 Task: Create a rule in Outlook to forward automatic replies to a specific group.
Action: Mouse moved to (43, 26)
Screenshot: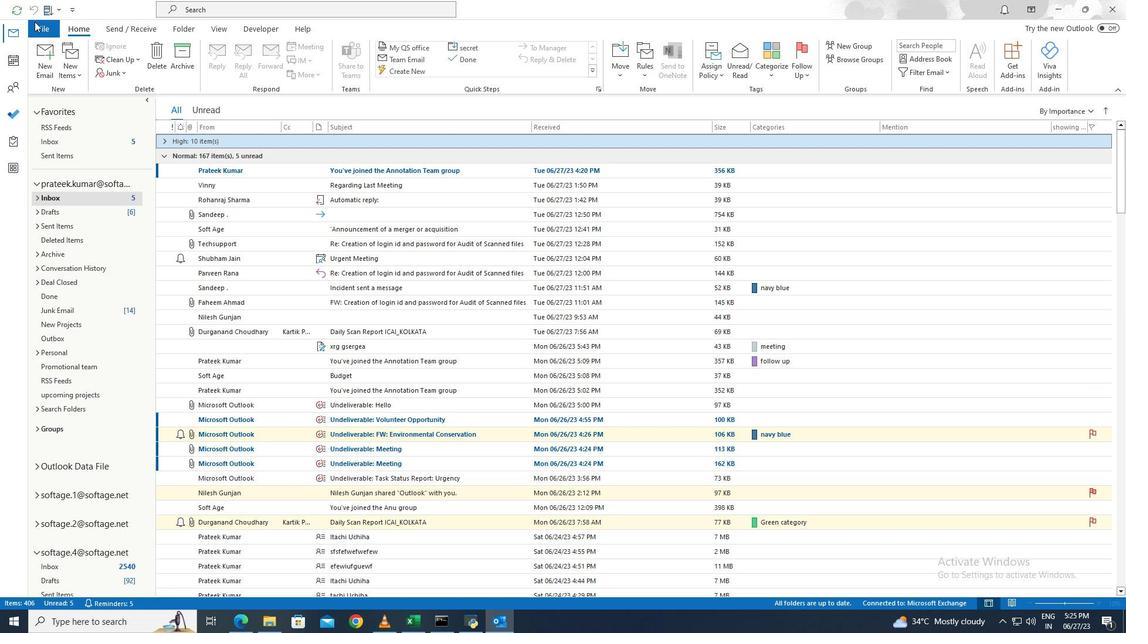 
Action: Mouse pressed left at (43, 26)
Screenshot: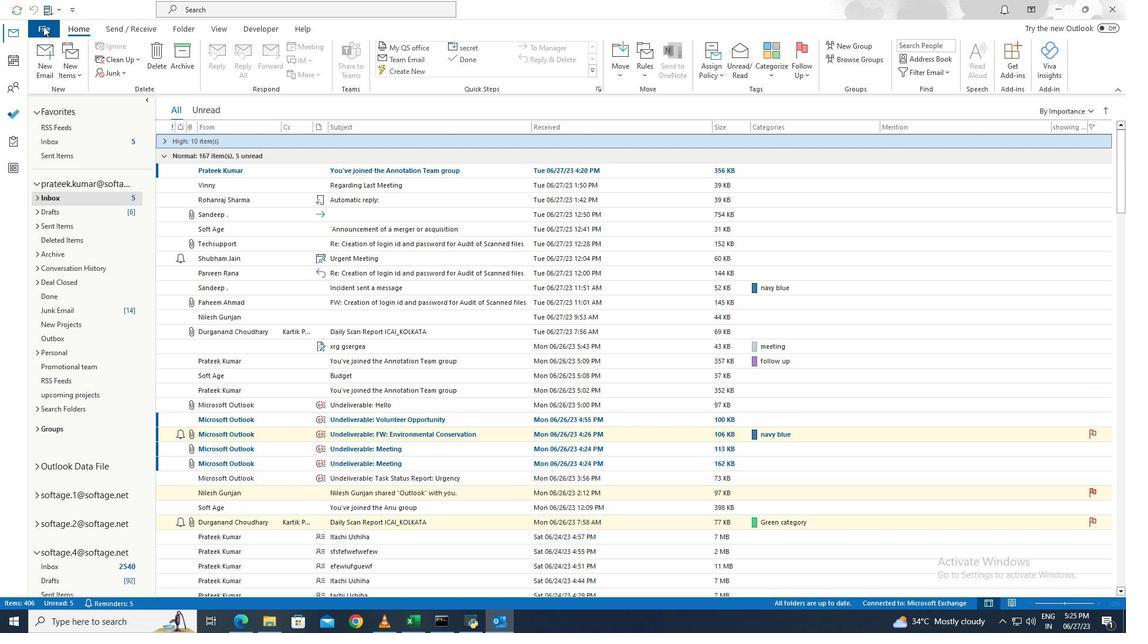 
Action: Mouse moved to (124, 359)
Screenshot: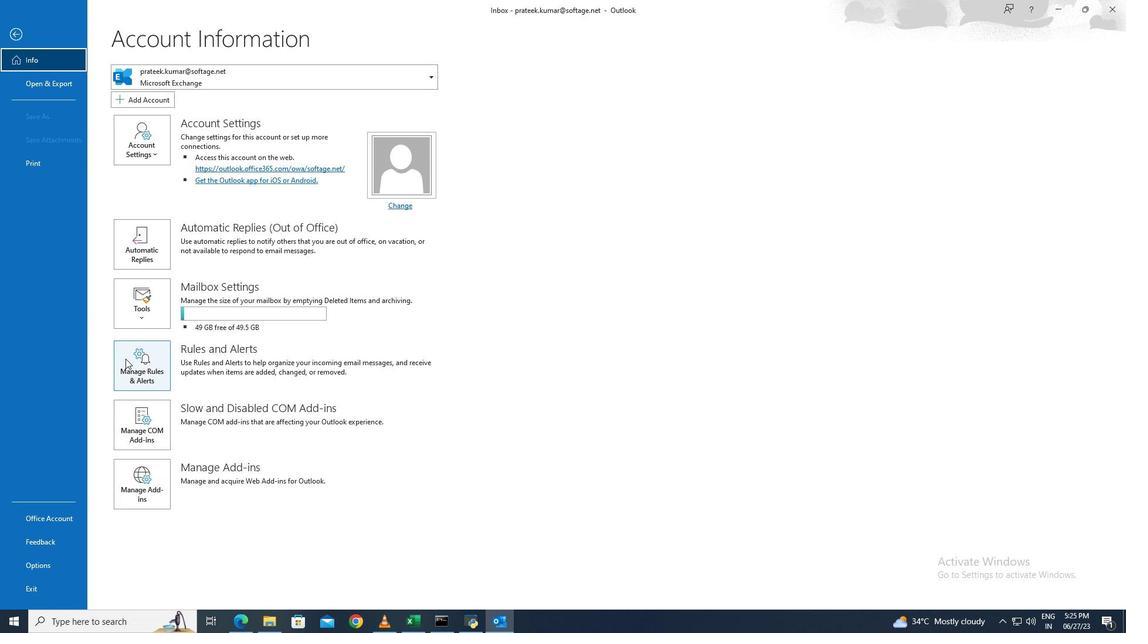
Action: Mouse pressed left at (124, 359)
Screenshot: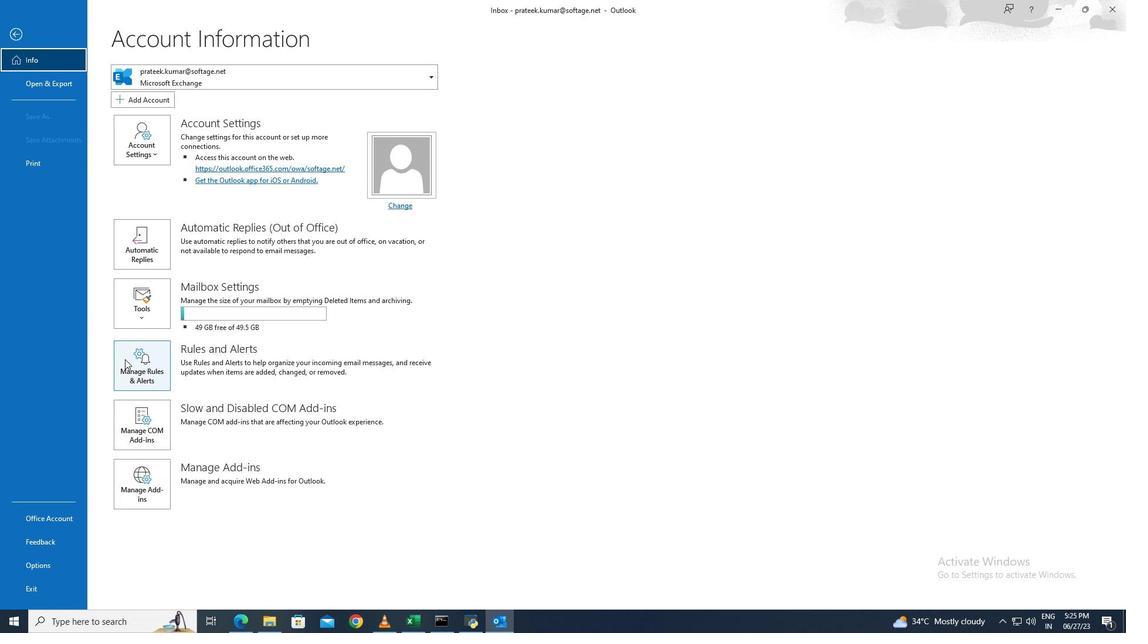 
Action: Mouse moved to (141, 363)
Screenshot: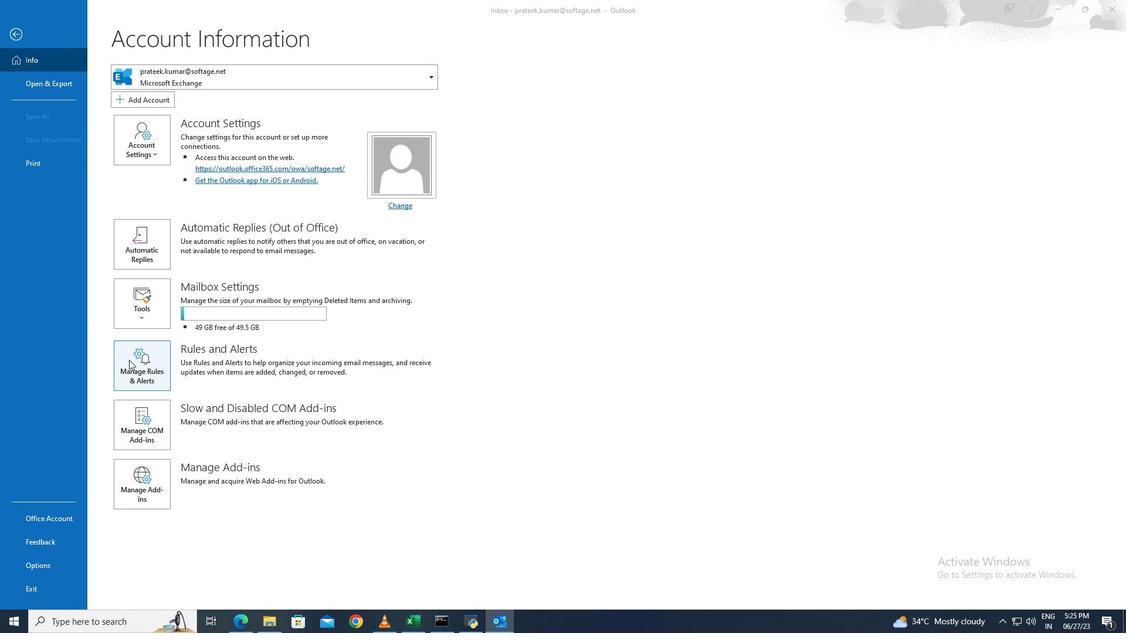 
Action: Mouse pressed left at (141, 363)
Screenshot: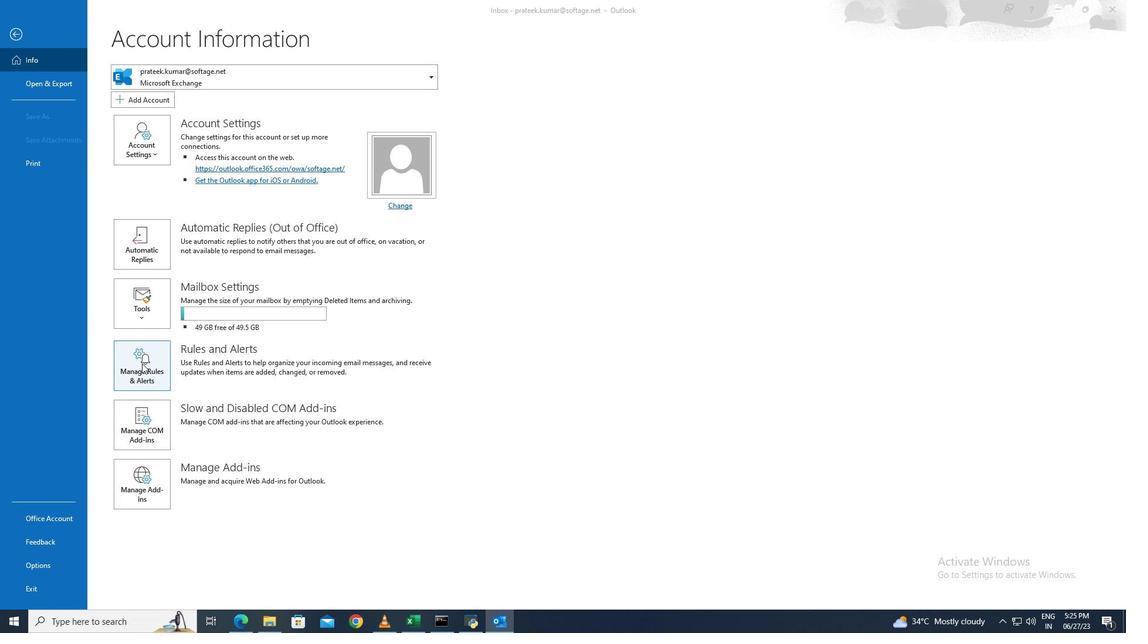 
Action: Mouse moved to (417, 225)
Screenshot: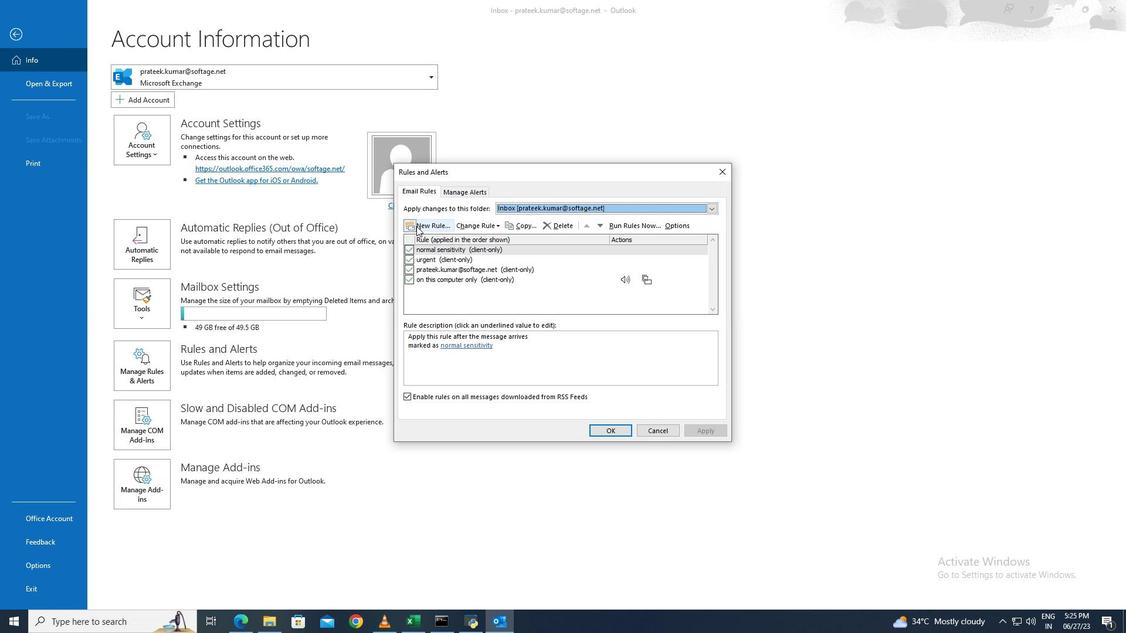 
Action: Mouse pressed left at (417, 225)
Screenshot: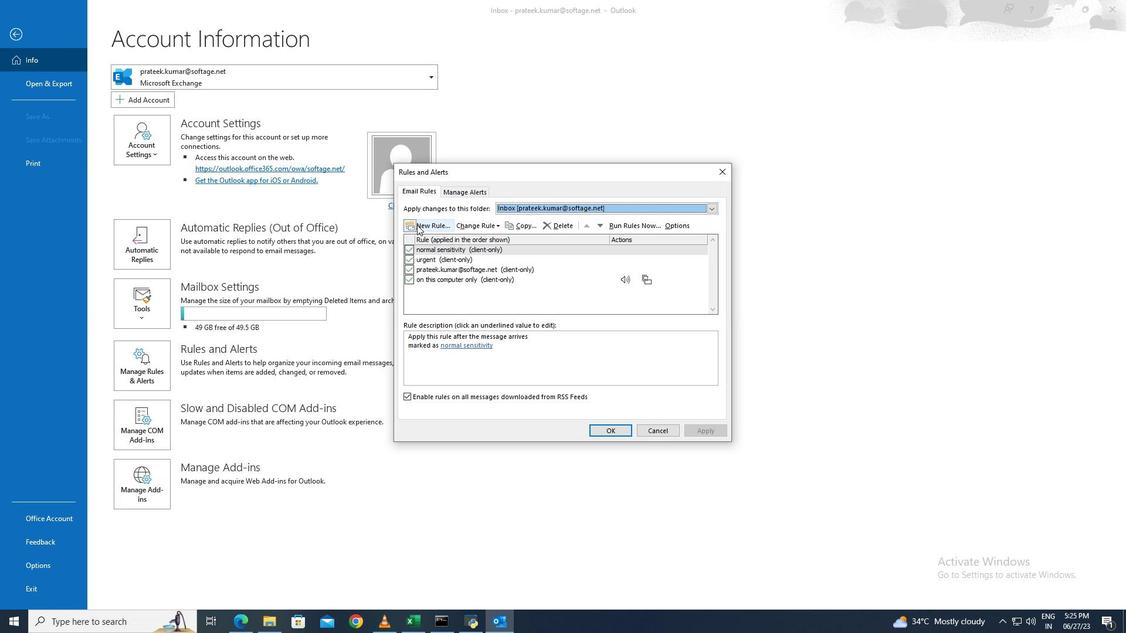 
Action: Mouse moved to (498, 281)
Screenshot: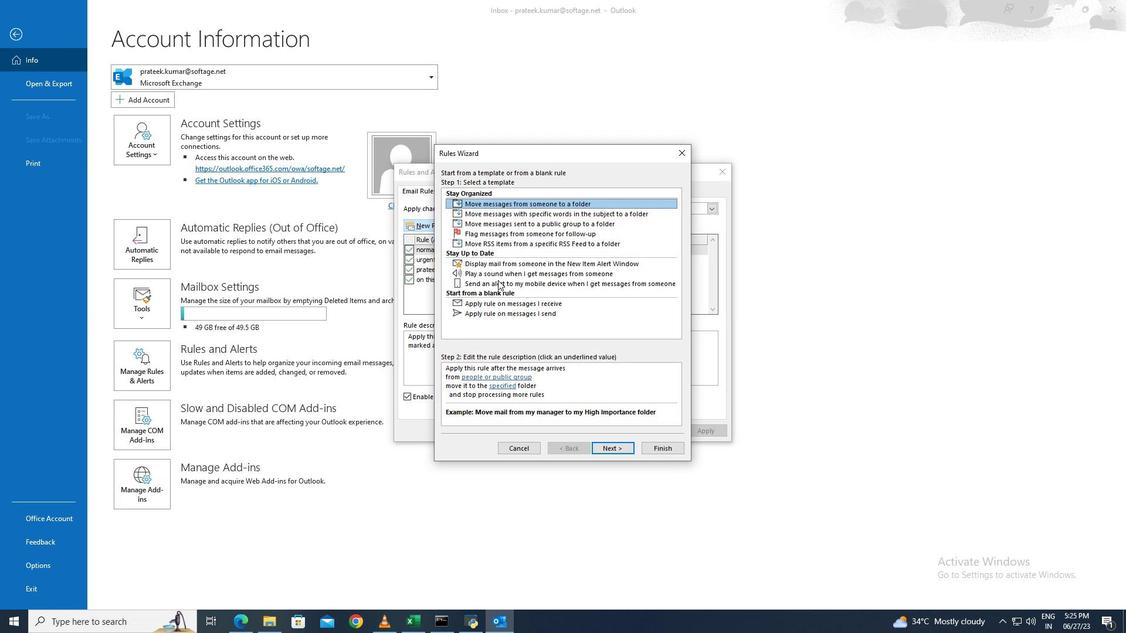 
Action: Mouse pressed left at (498, 281)
Screenshot: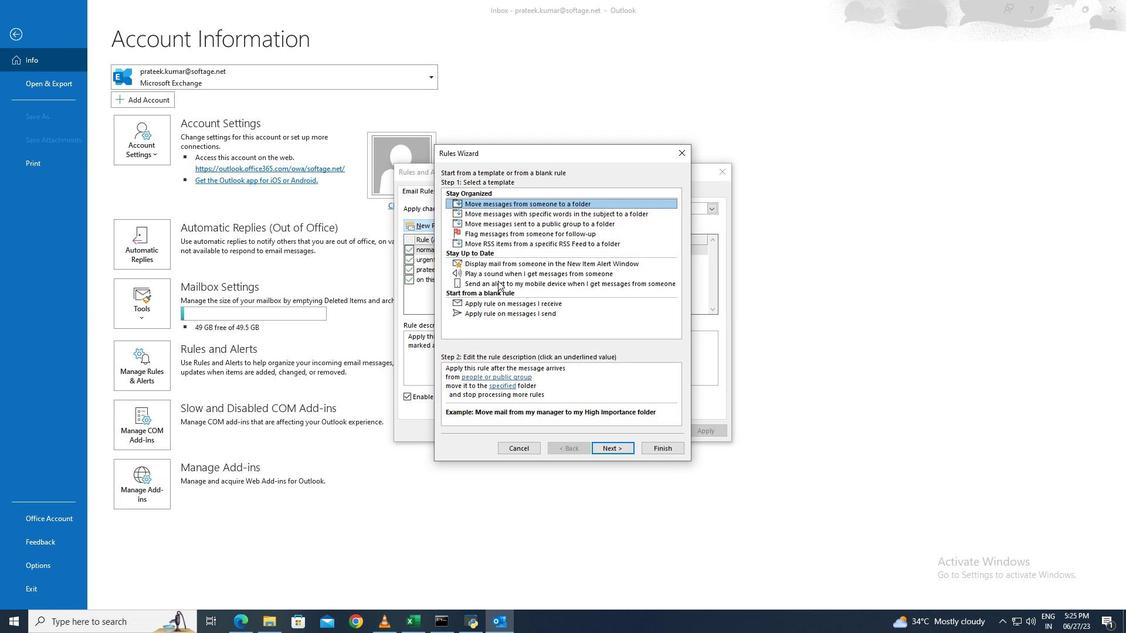 
Action: Mouse moved to (611, 449)
Screenshot: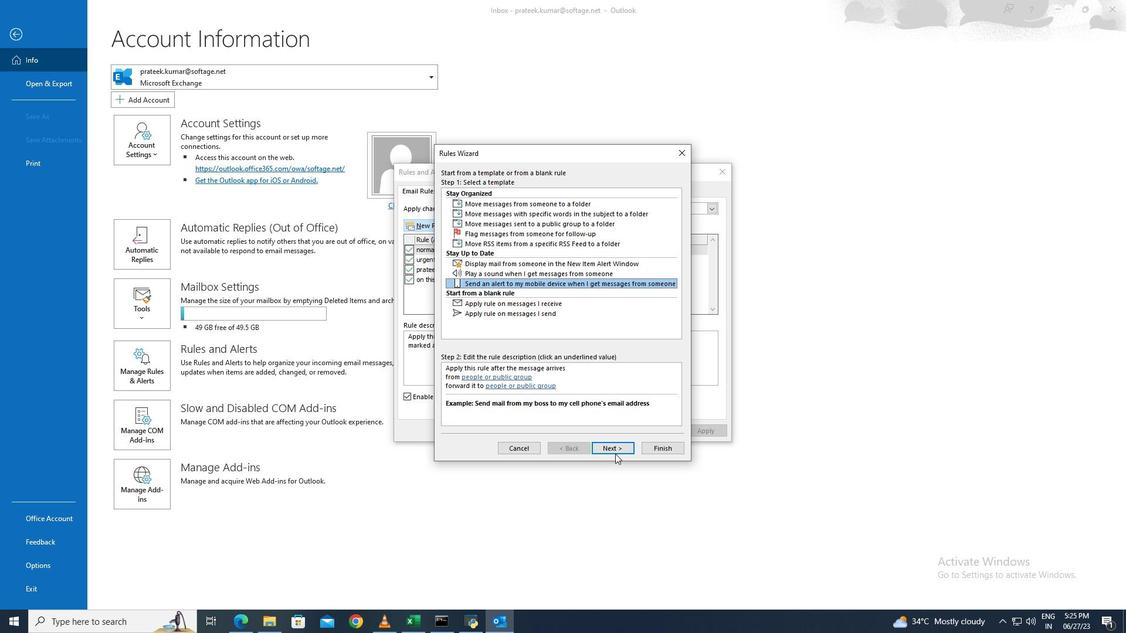 
Action: Mouse pressed left at (611, 449)
Screenshot: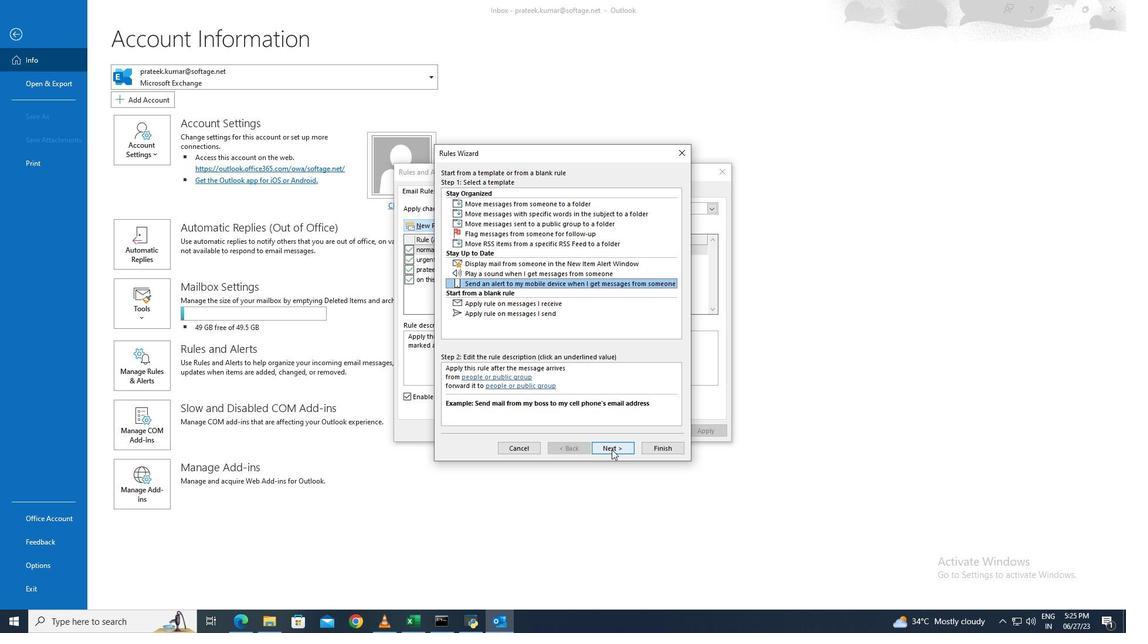 
Action: Mouse moved to (525, 288)
Screenshot: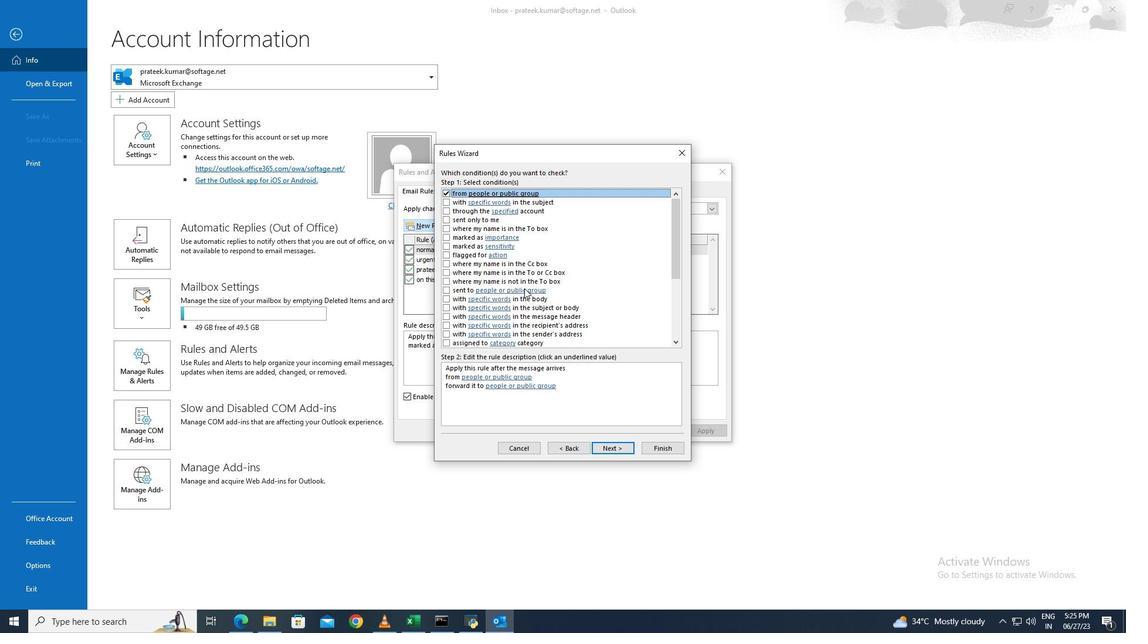 
Action: Mouse scrolled (525, 287) with delta (0, 0)
Screenshot: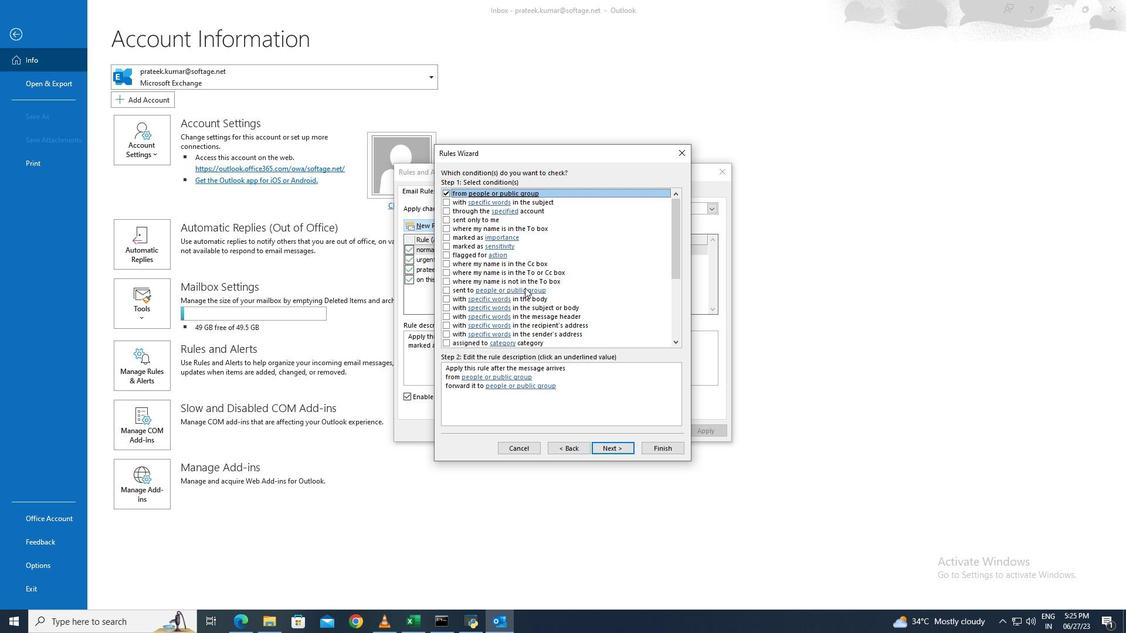 
Action: Mouse moved to (511, 256)
Screenshot: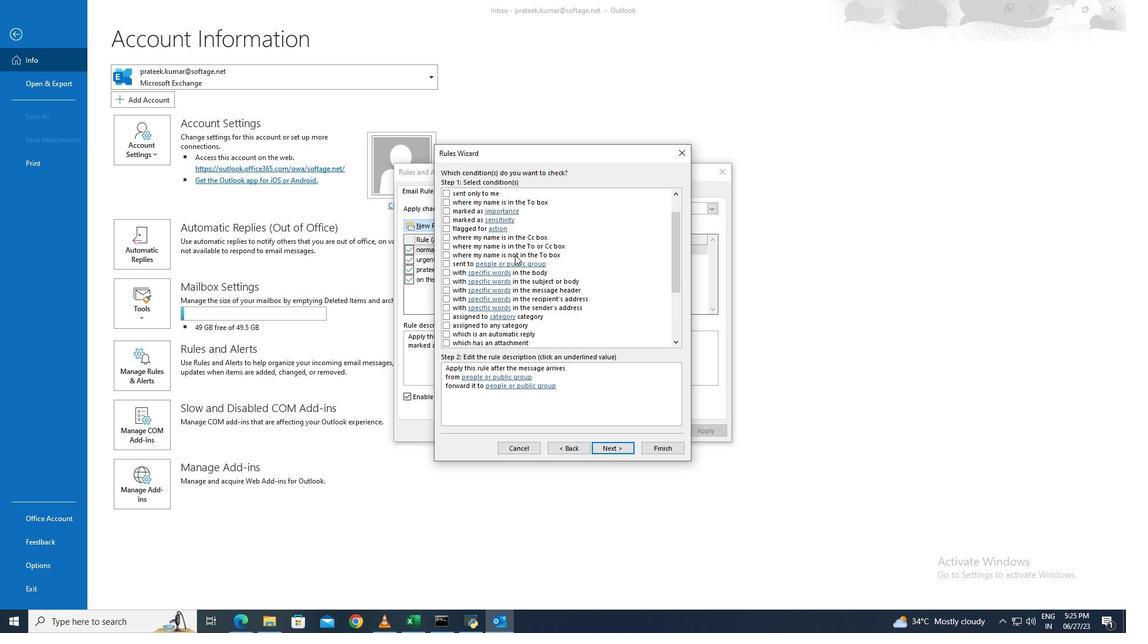 
Action: Mouse scrolled (511, 256) with delta (0, 0)
Screenshot: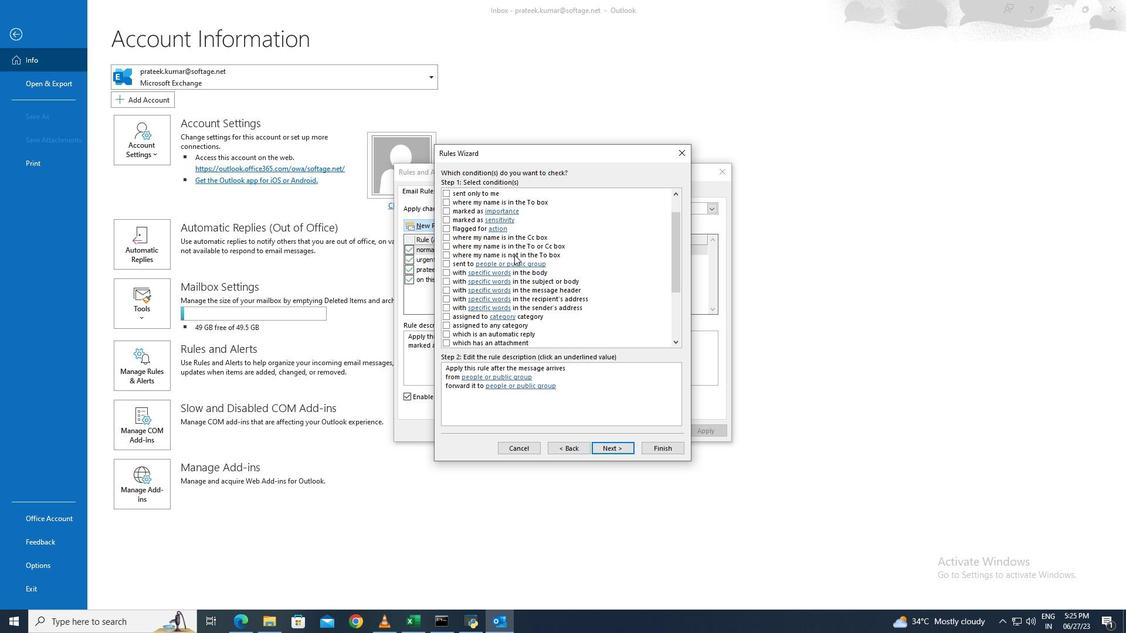 
Action: Mouse scrolled (511, 256) with delta (0, 0)
Screenshot: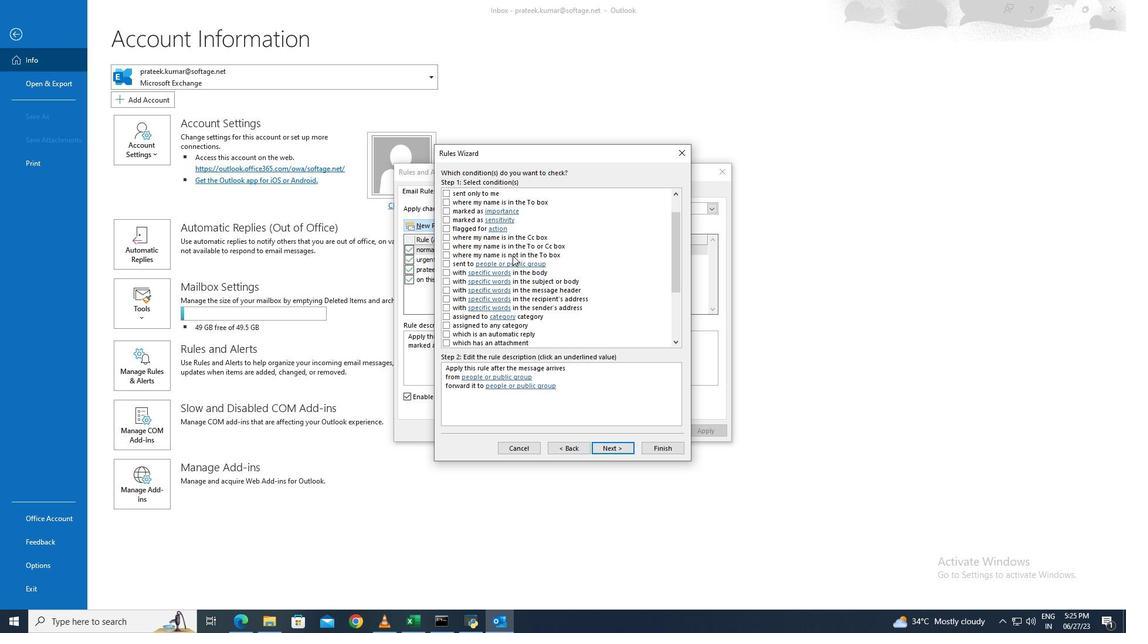 
Action: Mouse scrolled (511, 256) with delta (0, 0)
Screenshot: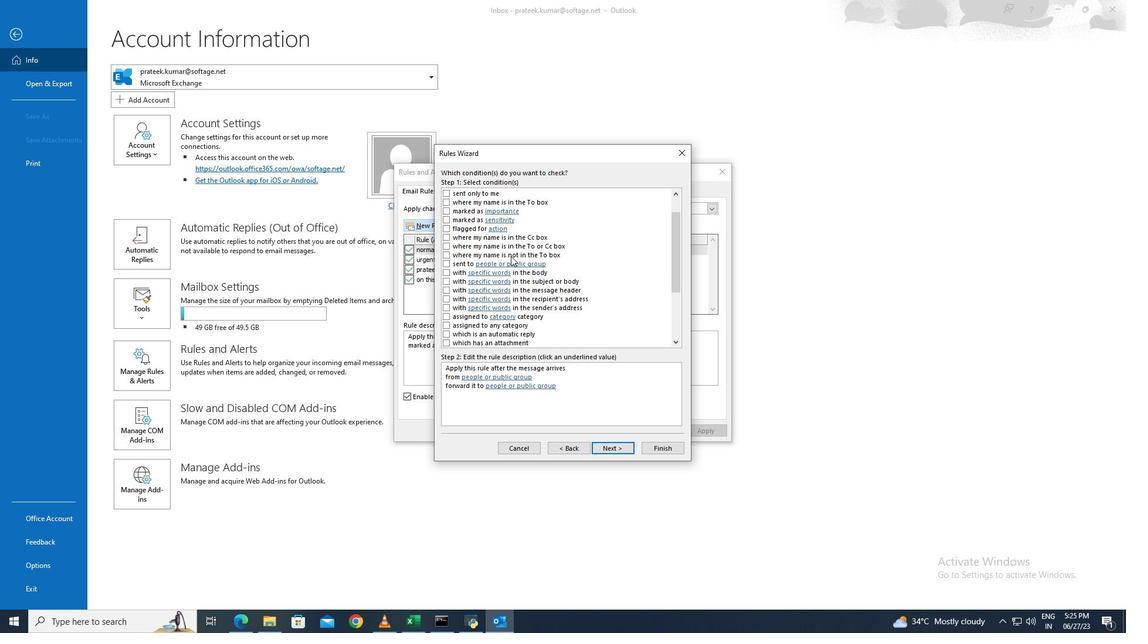 
Action: Mouse moved to (445, 190)
Screenshot: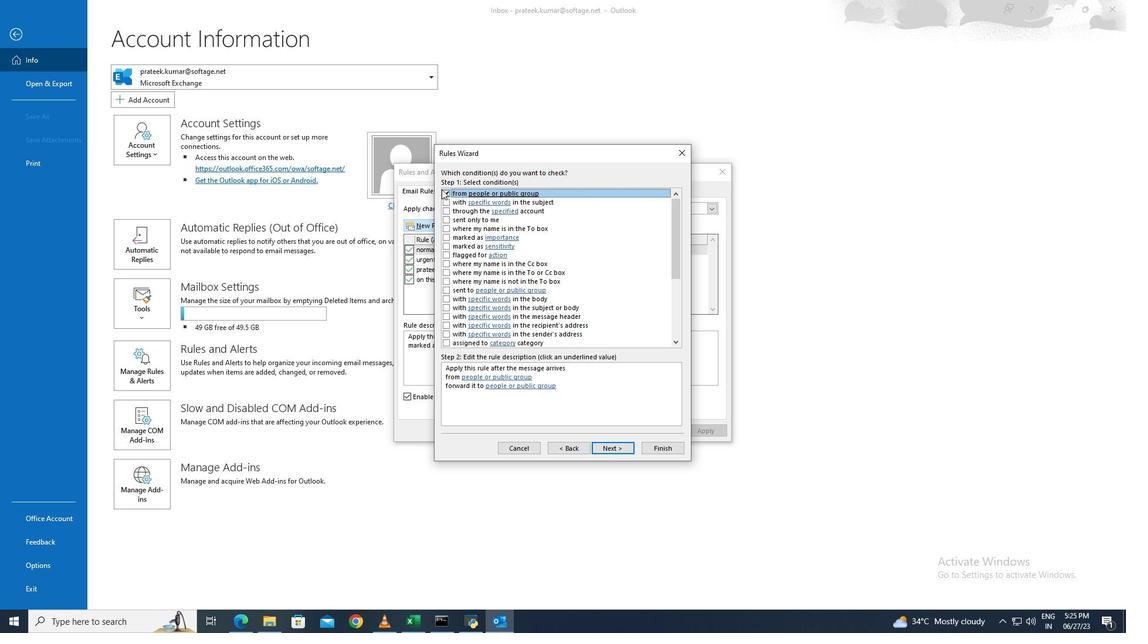 
Action: Mouse pressed left at (445, 190)
Screenshot: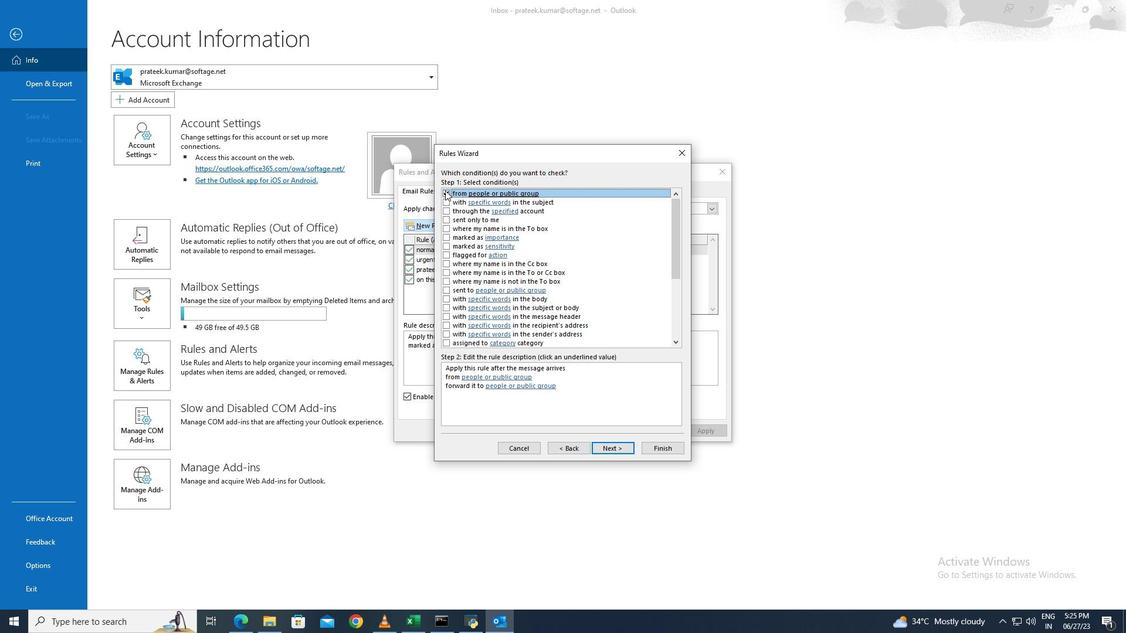 
Action: Mouse moved to (462, 284)
Screenshot: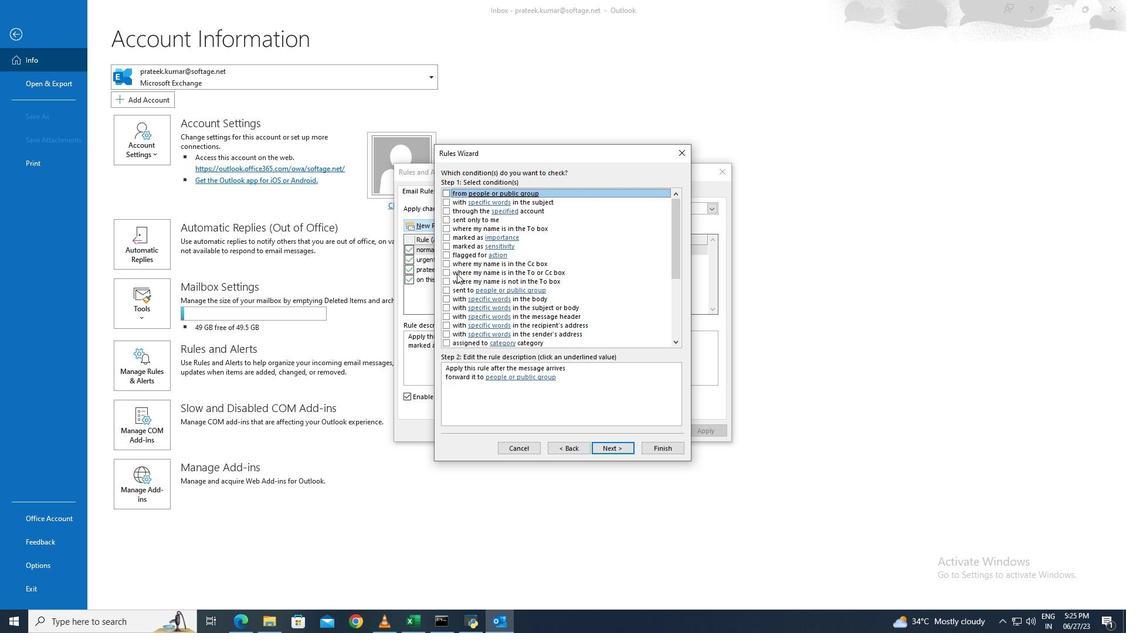 
Action: Mouse scrolled (462, 283) with delta (0, 0)
Screenshot: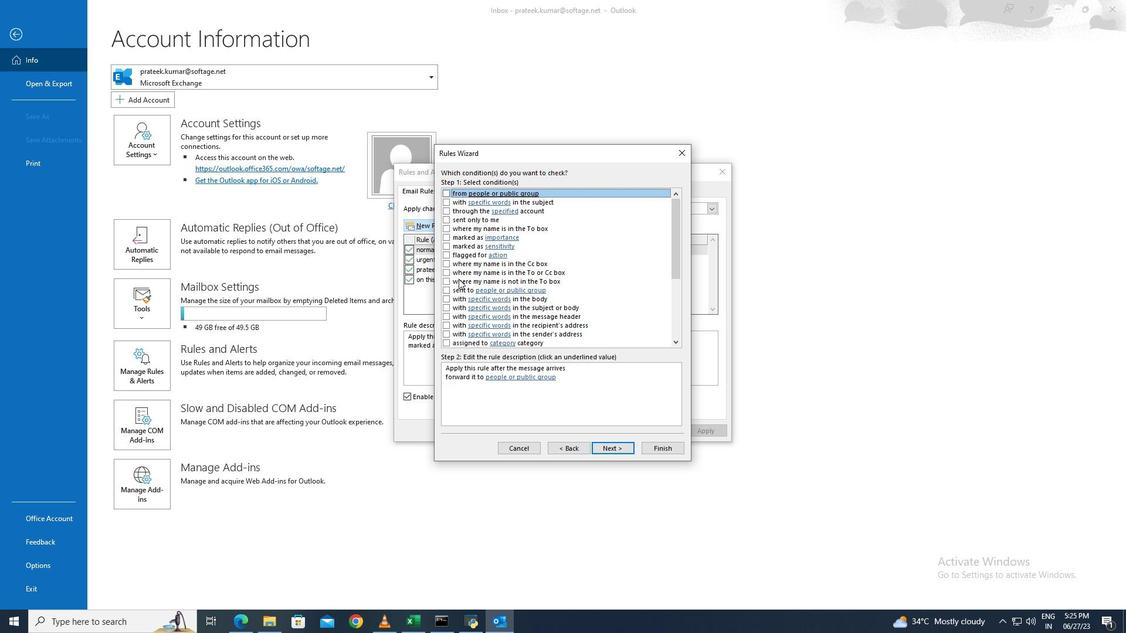 
Action: Mouse scrolled (462, 283) with delta (0, 0)
Screenshot: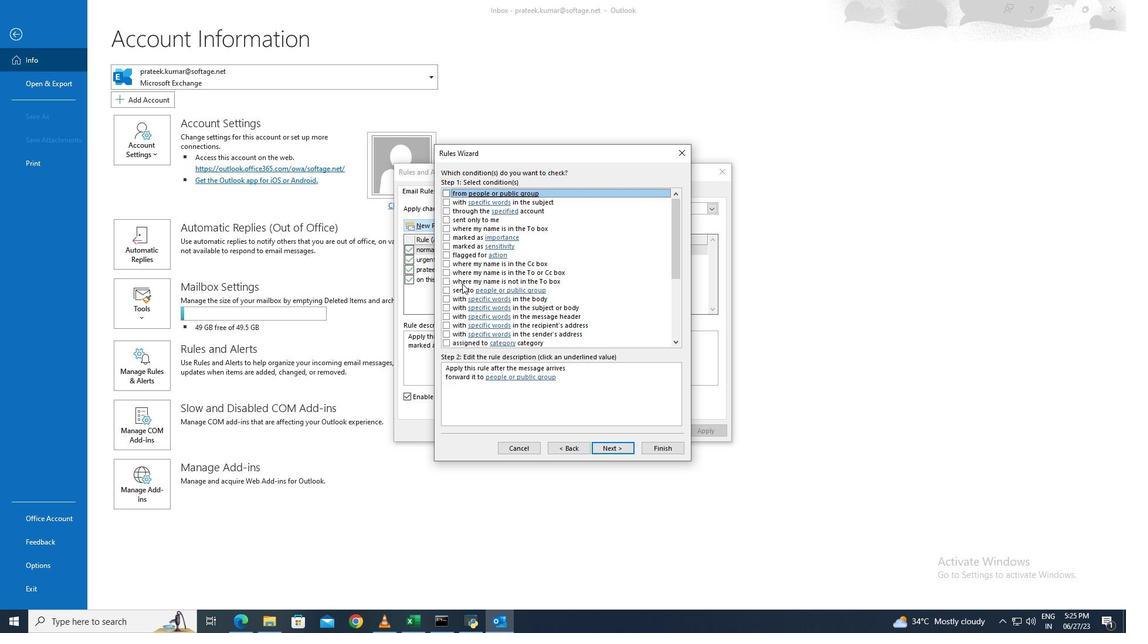 
Action: Mouse moved to (467, 300)
Screenshot: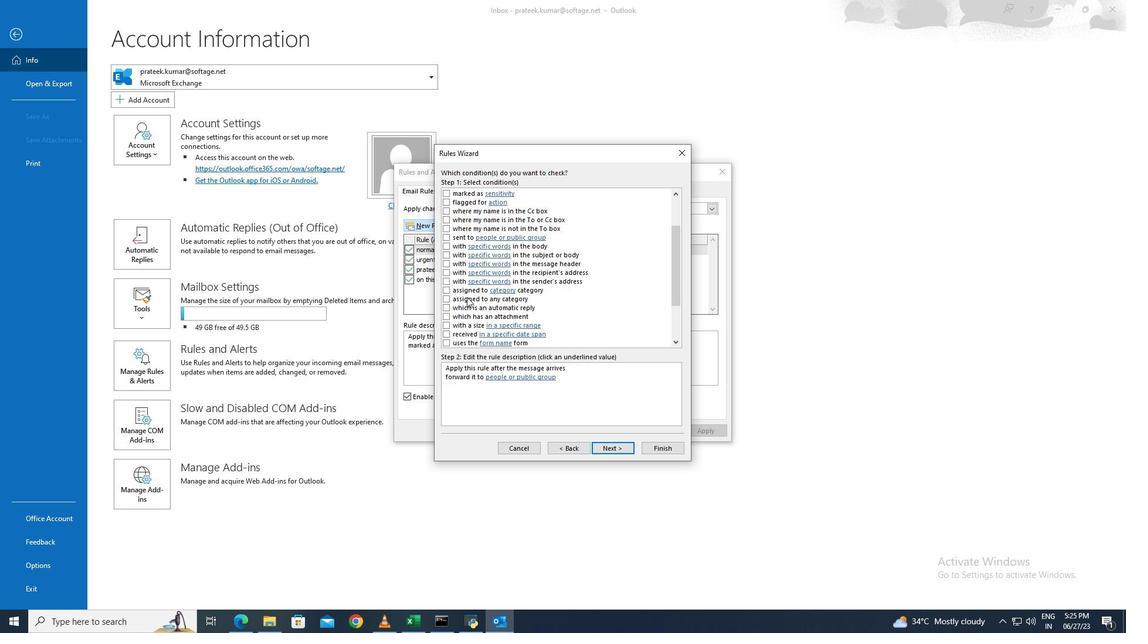
Action: Mouse scrolled (467, 300) with delta (0, 0)
Screenshot: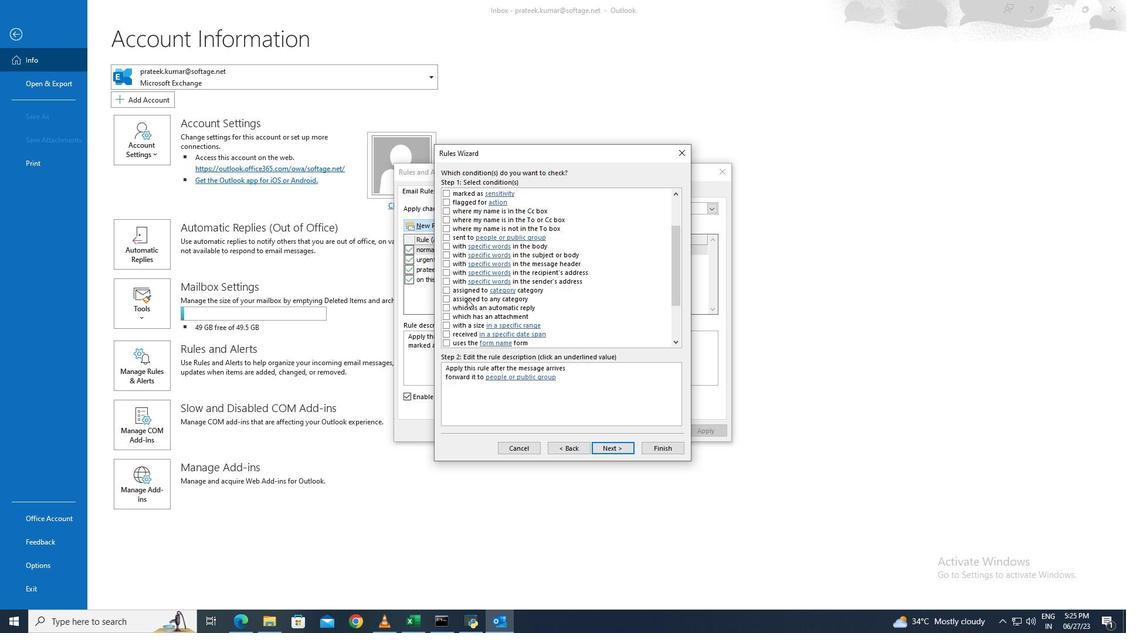 
Action: Mouse moved to (472, 300)
Screenshot: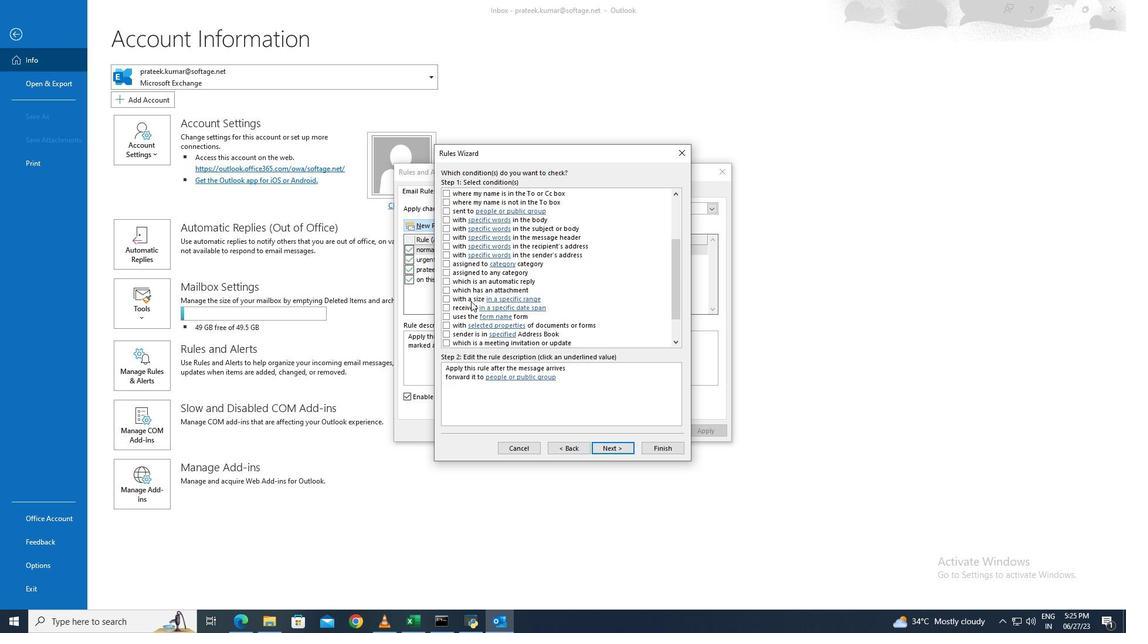 
Action: Mouse scrolled (472, 300) with delta (0, 0)
Screenshot: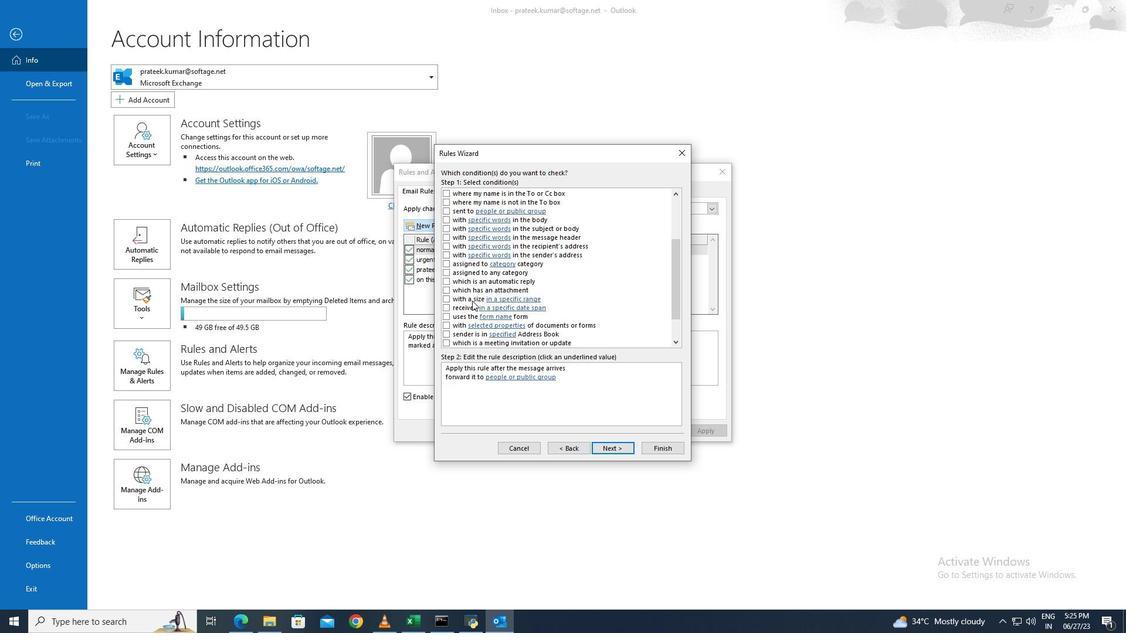 
Action: Mouse moved to (475, 300)
Screenshot: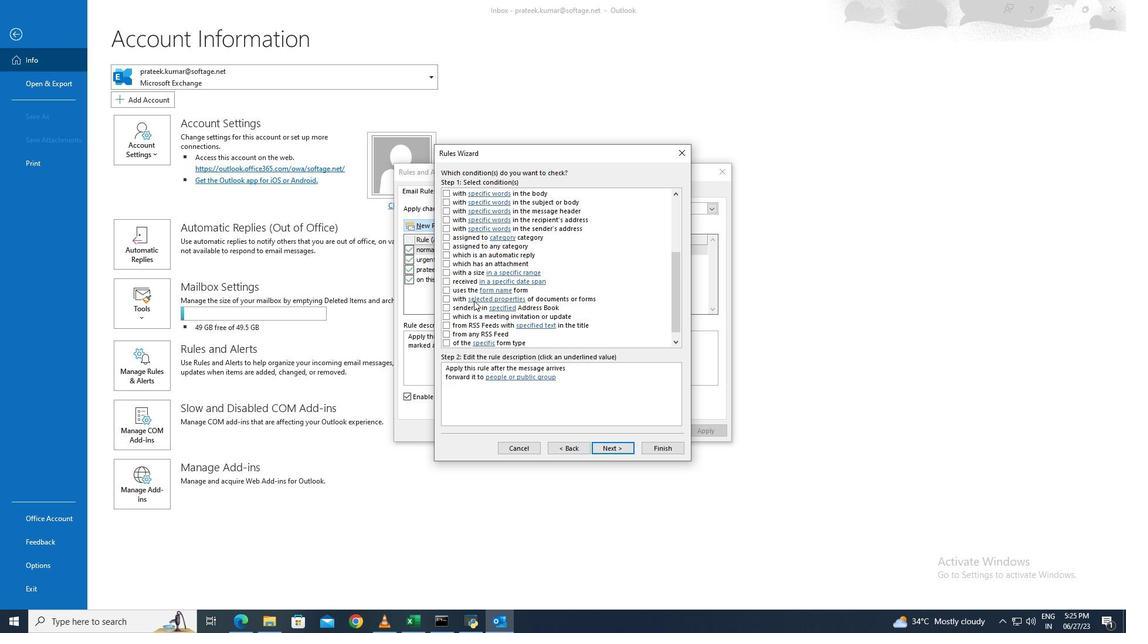 
Action: Mouse scrolled (475, 299) with delta (0, 0)
Screenshot: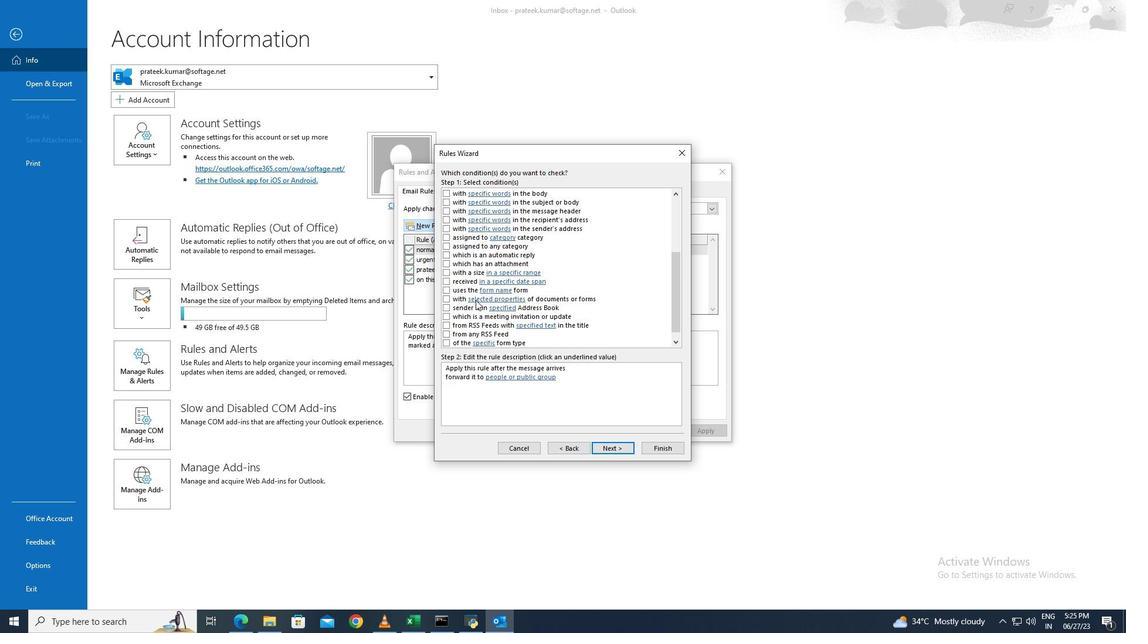 
Action: Mouse moved to (476, 299)
Screenshot: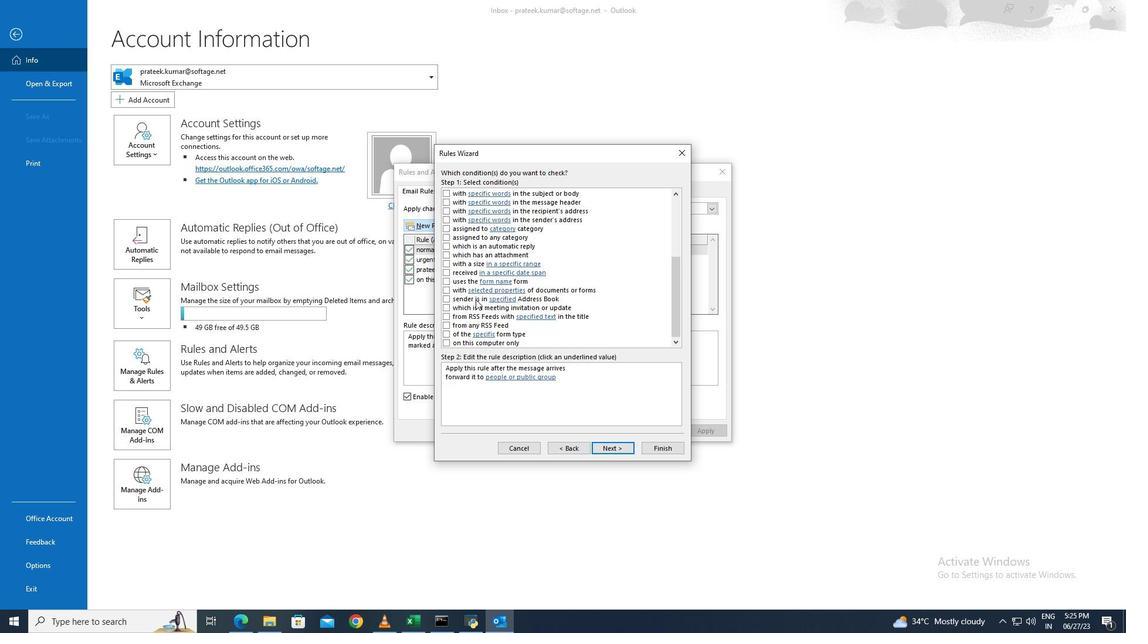 
Action: Mouse scrolled (476, 299) with delta (0, 0)
Screenshot: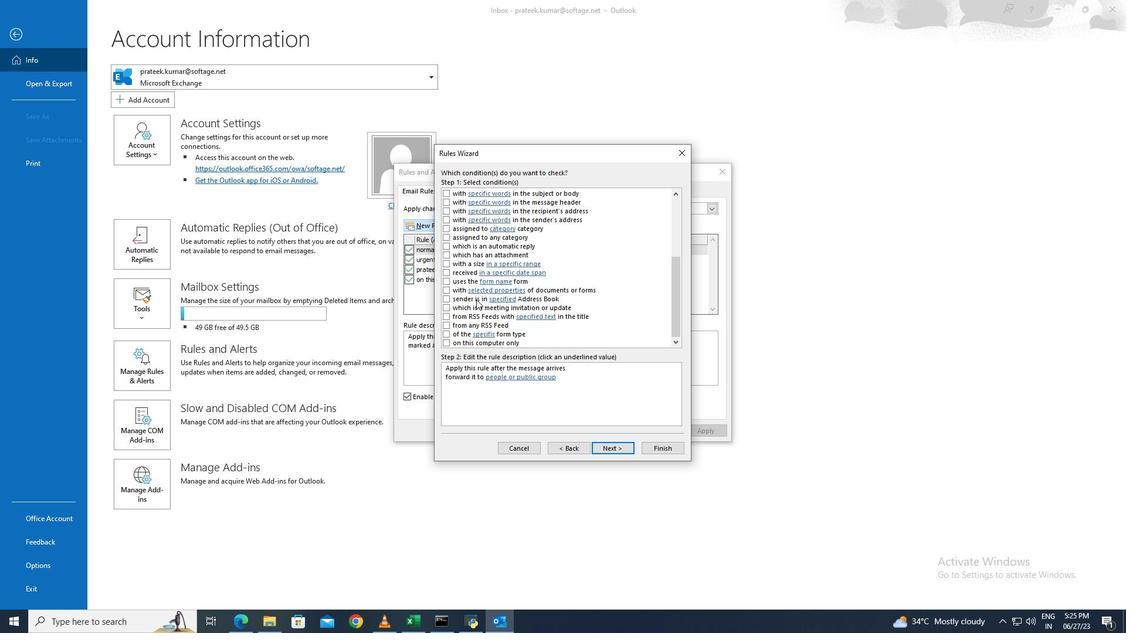 
Action: Mouse moved to (446, 245)
Screenshot: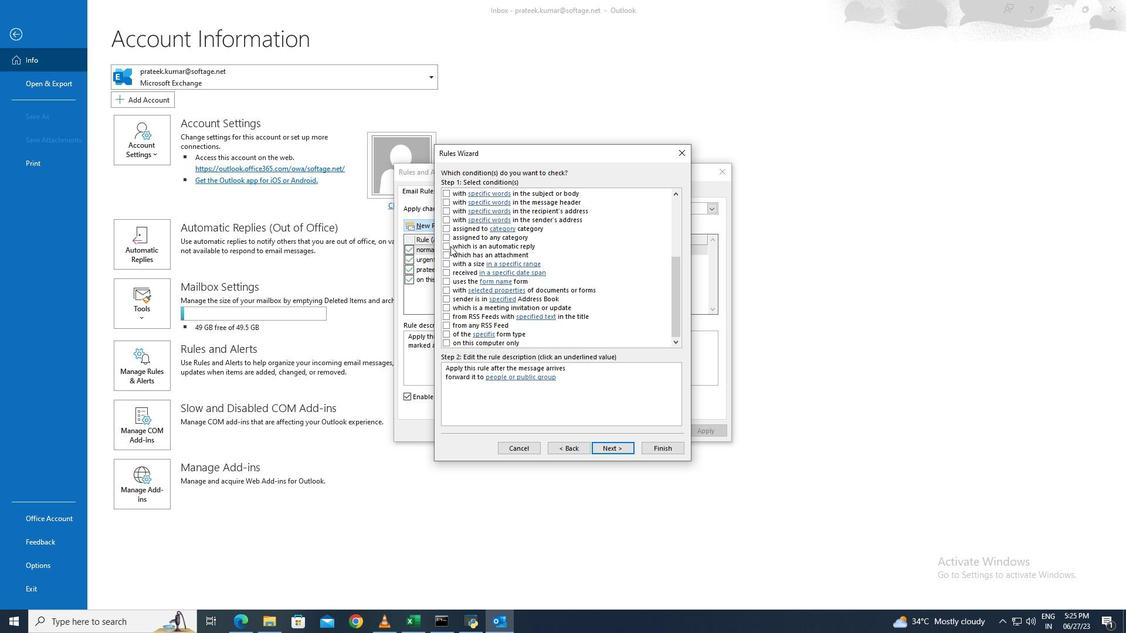 
Action: Mouse pressed left at (446, 245)
Screenshot: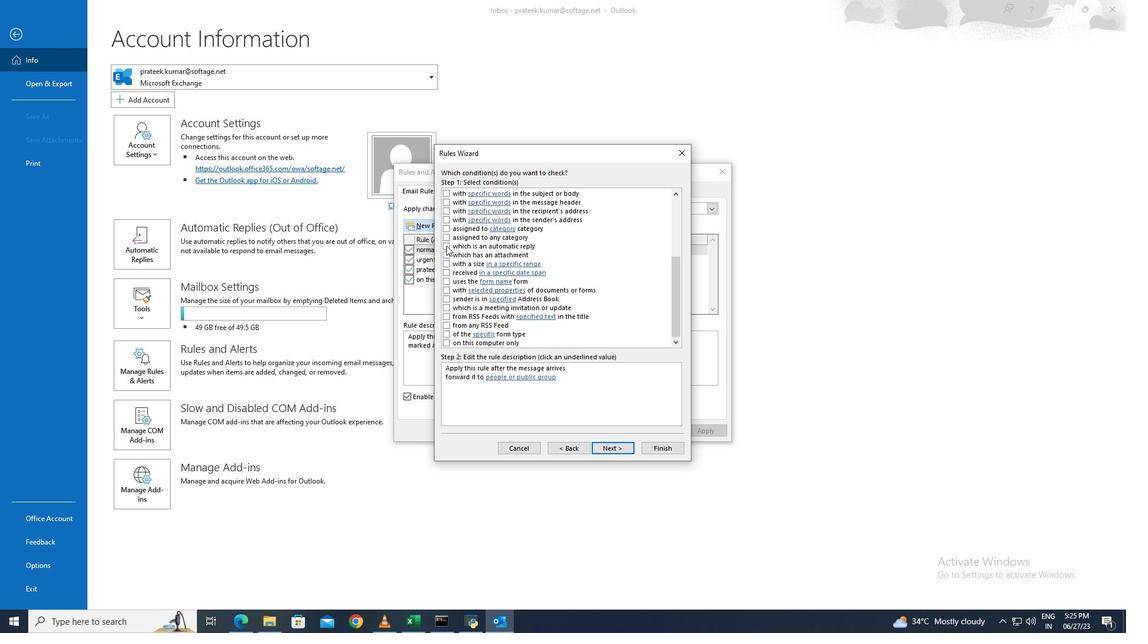 
Action: Mouse moved to (615, 445)
Screenshot: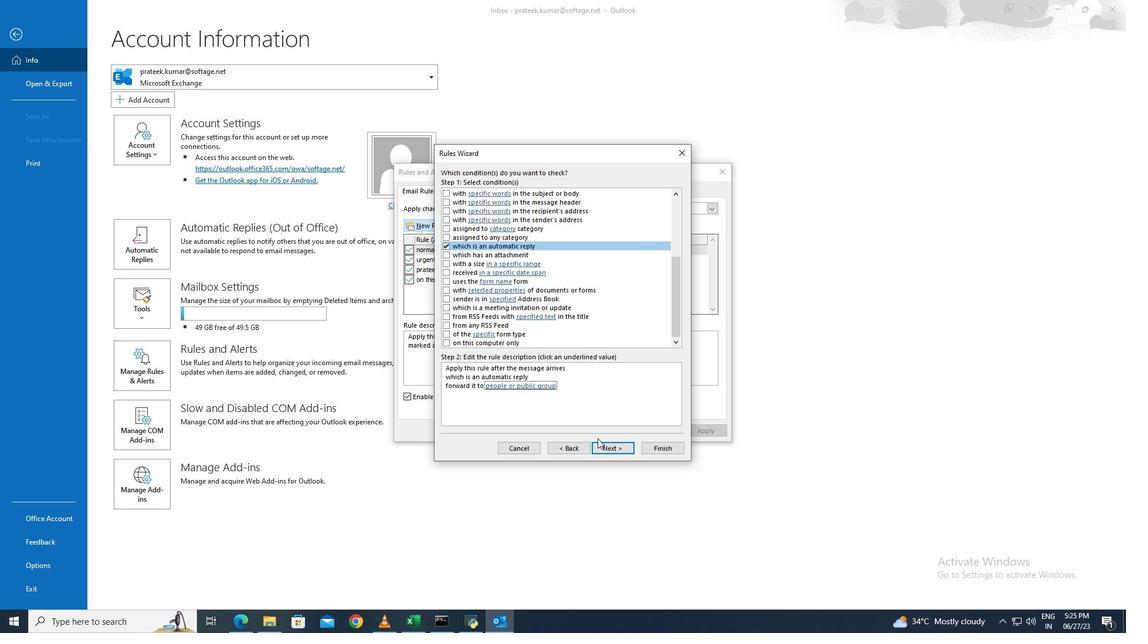 
Action: Mouse pressed left at (615, 445)
Screenshot: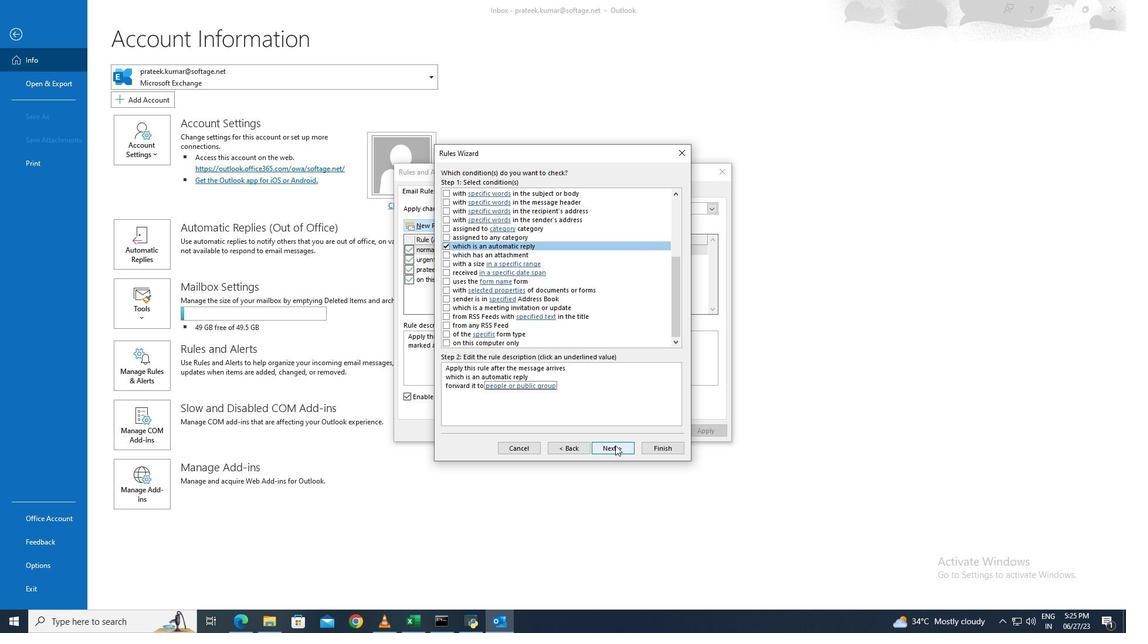 
Action: Mouse moved to (445, 194)
Screenshot: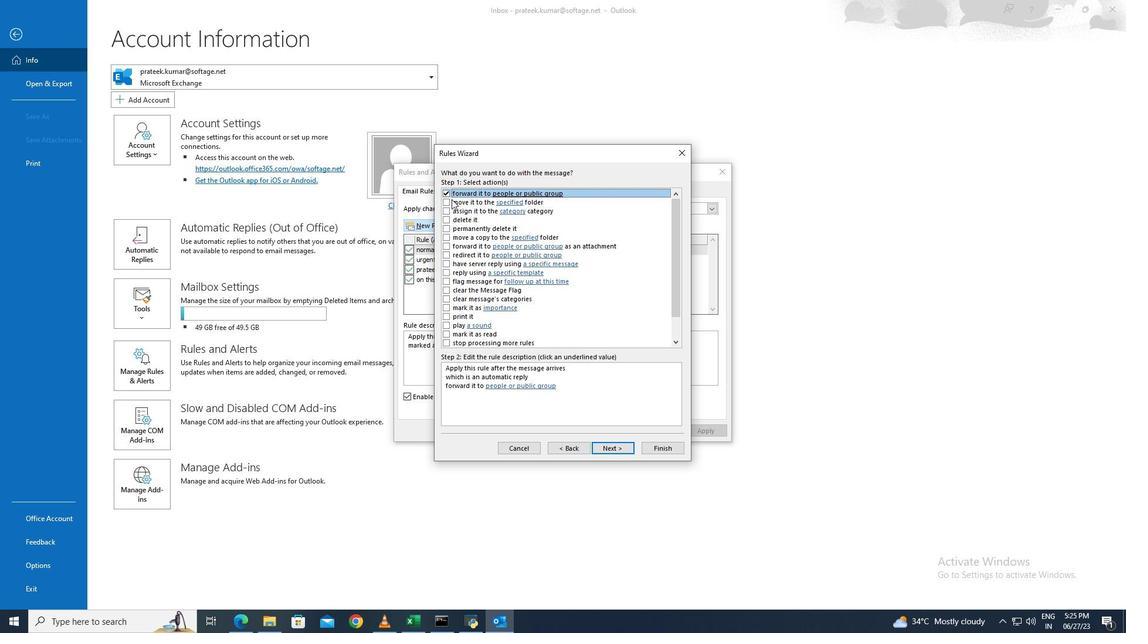 
Action: Mouse pressed left at (445, 194)
Screenshot: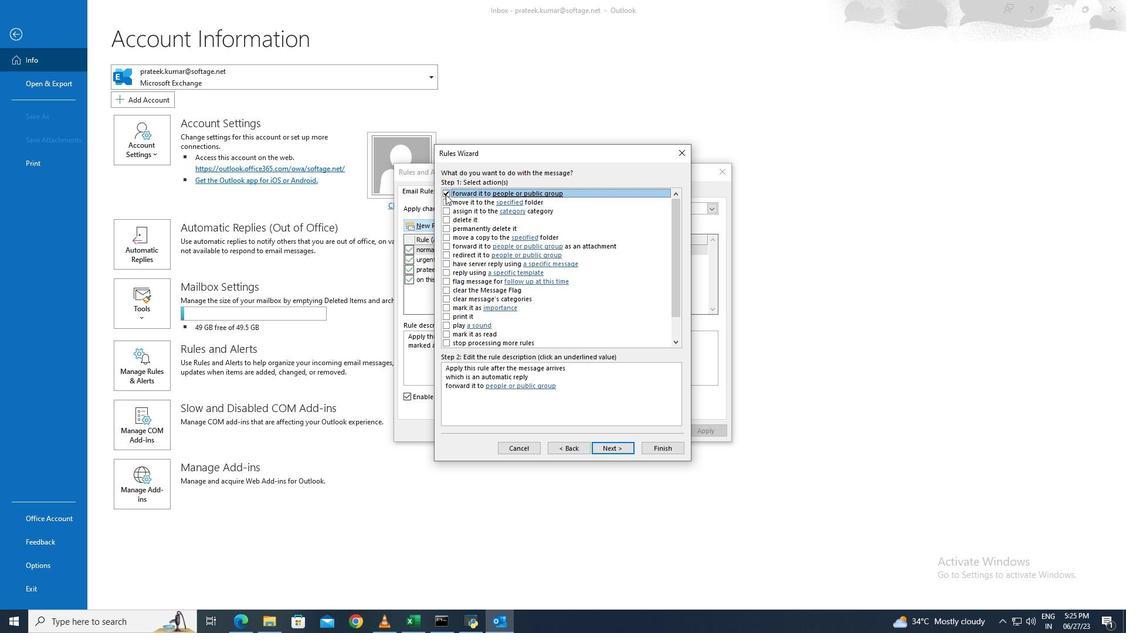
Action: Mouse moved to (611, 449)
Screenshot: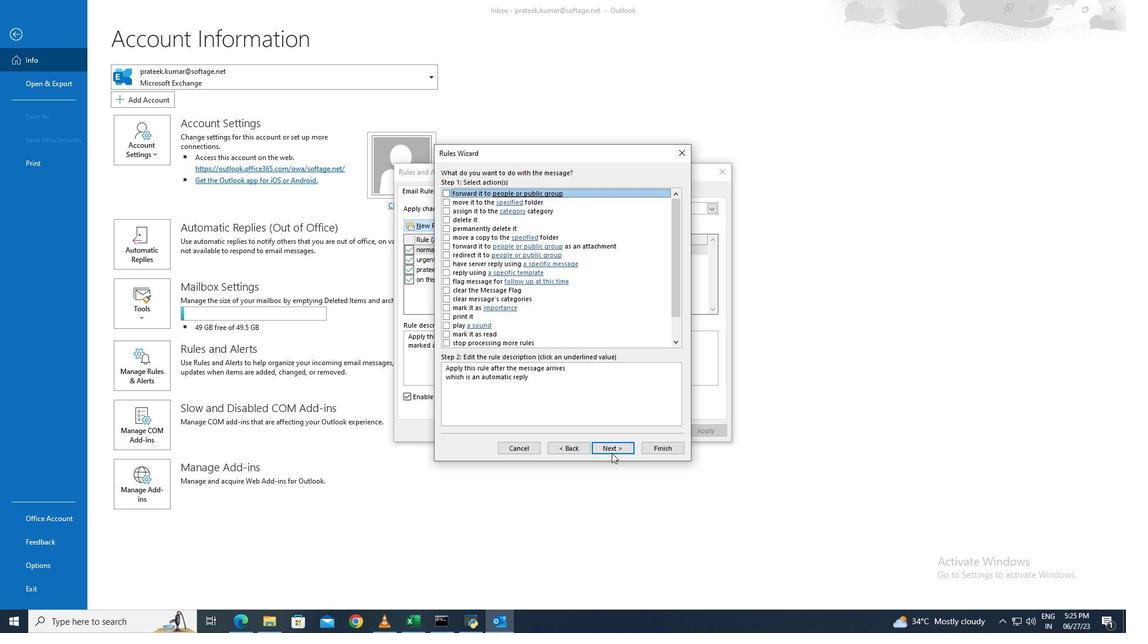 
Action: Mouse pressed left at (611, 449)
Screenshot: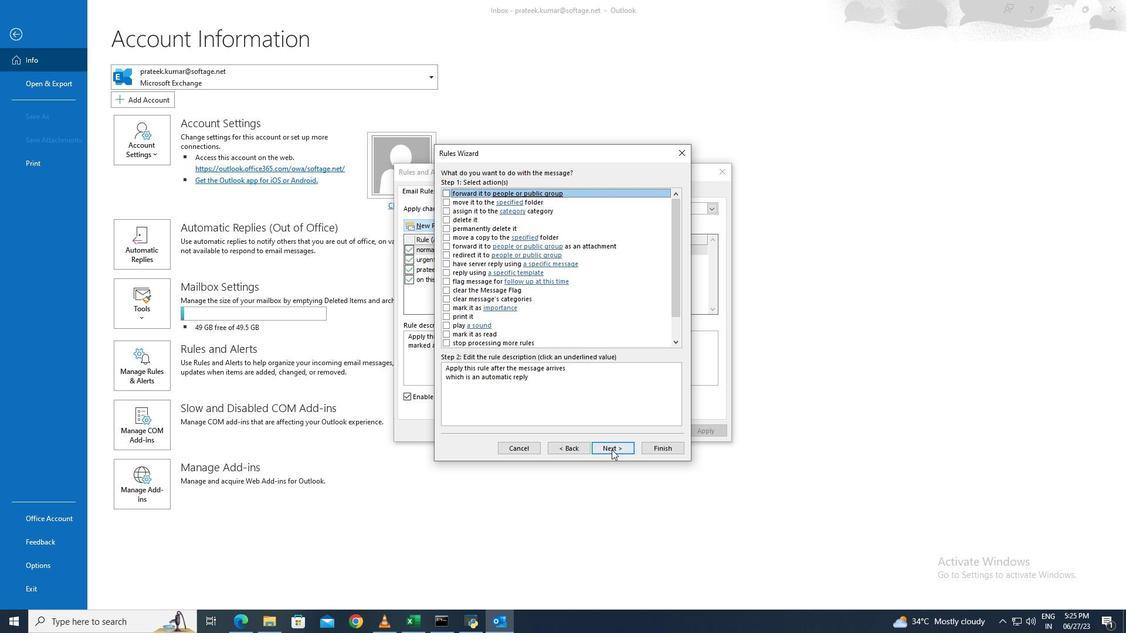 
Action: Mouse moved to (549, 340)
Screenshot: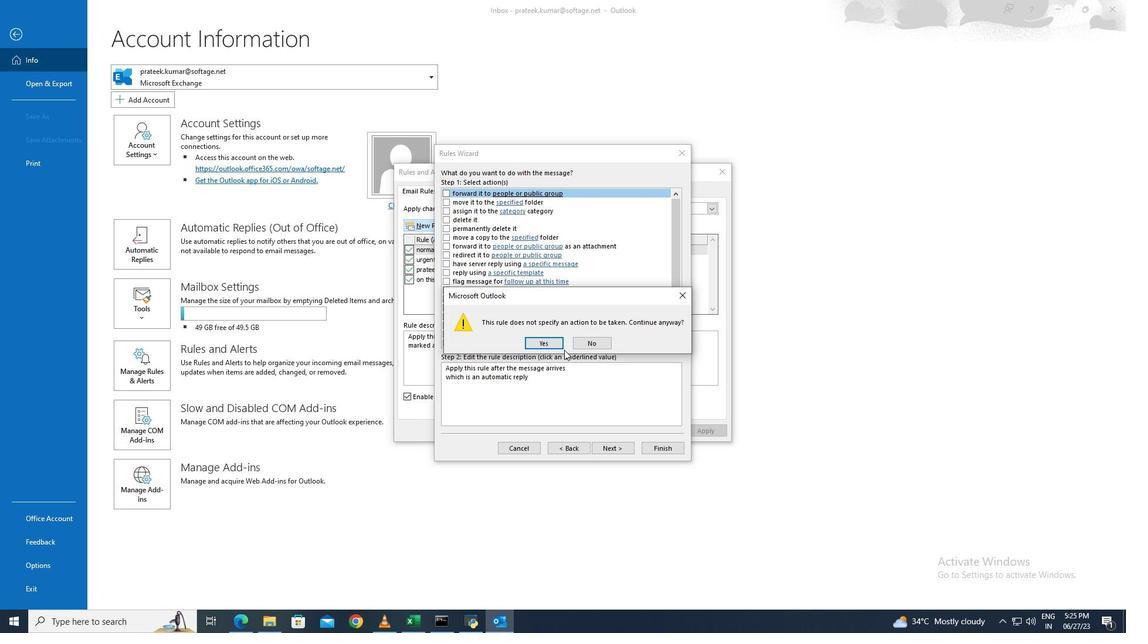
Action: Mouse pressed left at (549, 340)
Screenshot: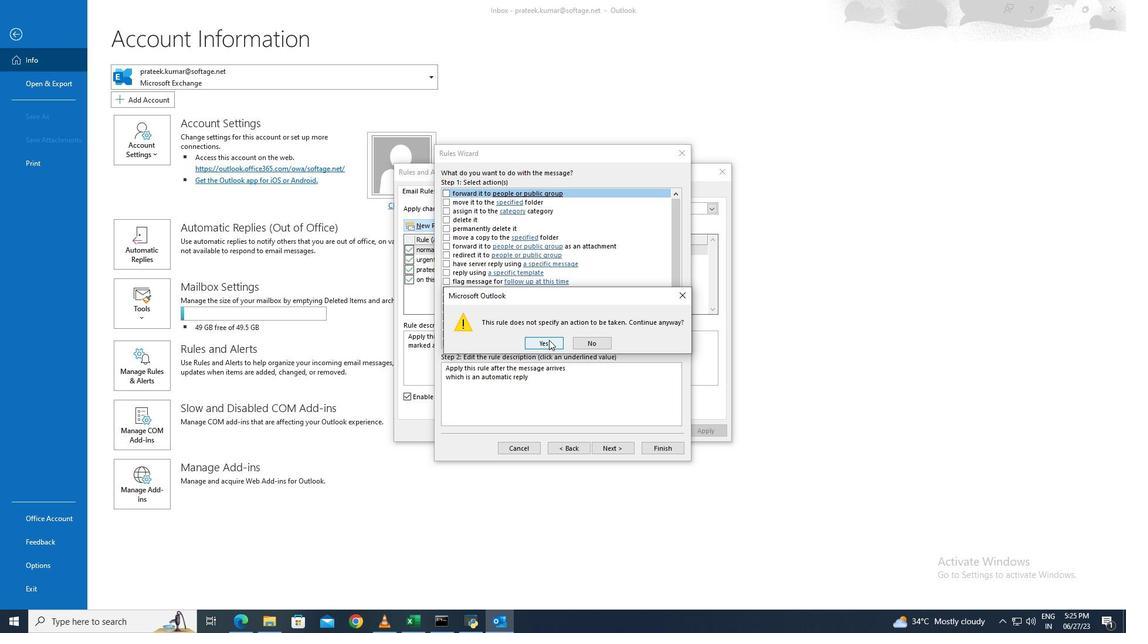 
Action: Mouse moved to (618, 446)
Screenshot: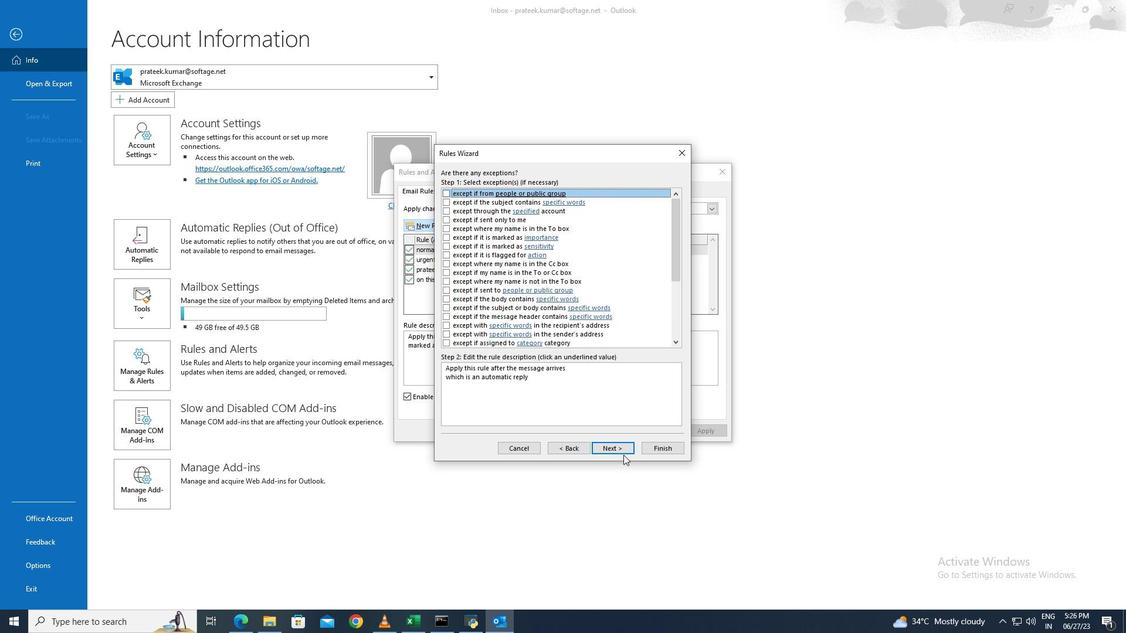 
Action: Mouse pressed left at (618, 446)
Screenshot: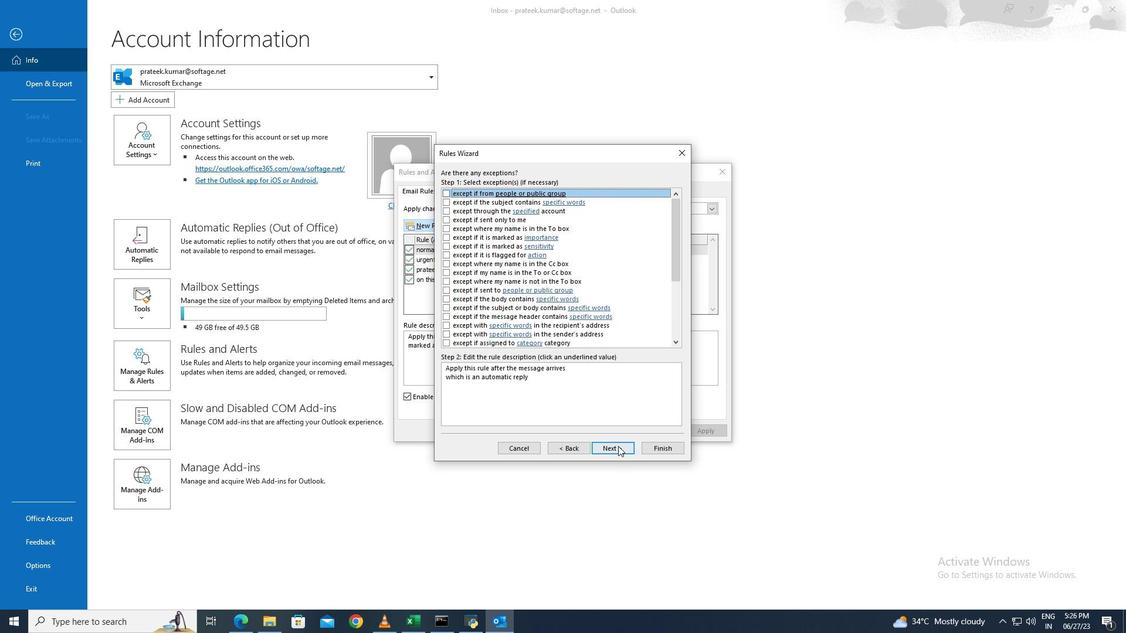 
Action: Mouse moved to (658, 447)
Screenshot: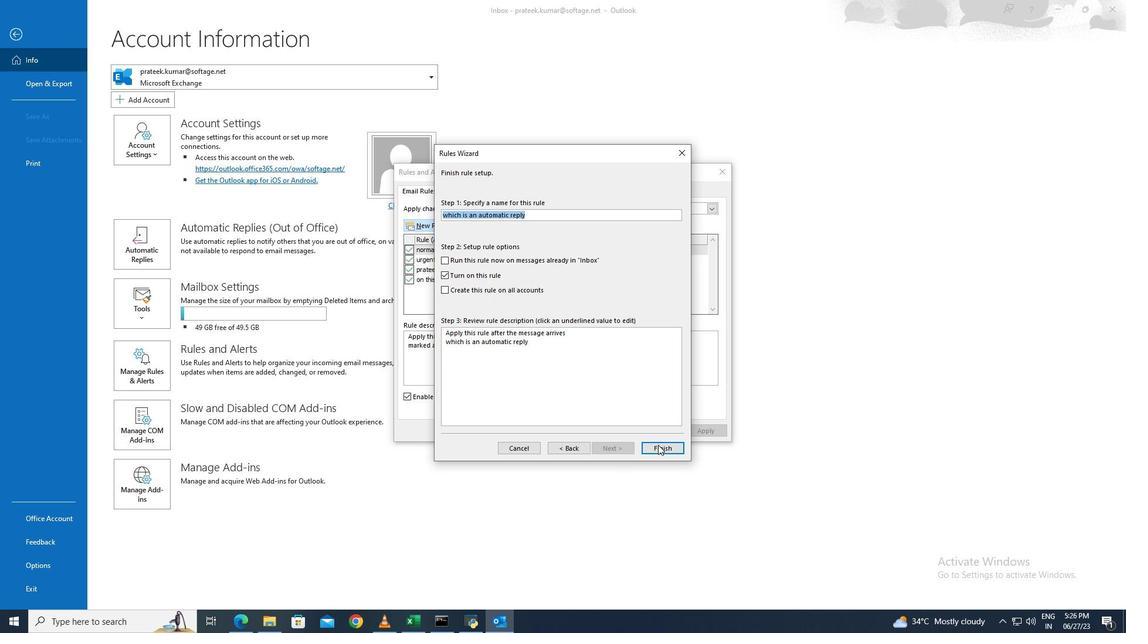 
Action: Mouse pressed left at (658, 447)
Screenshot: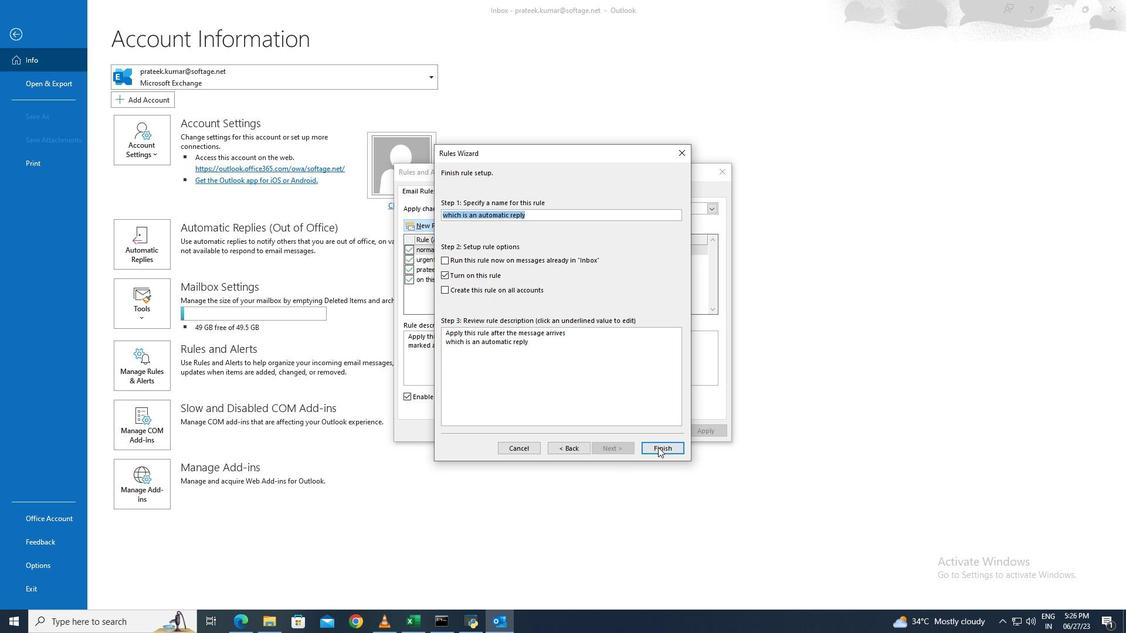 
Action: Mouse moved to (574, 340)
Screenshot: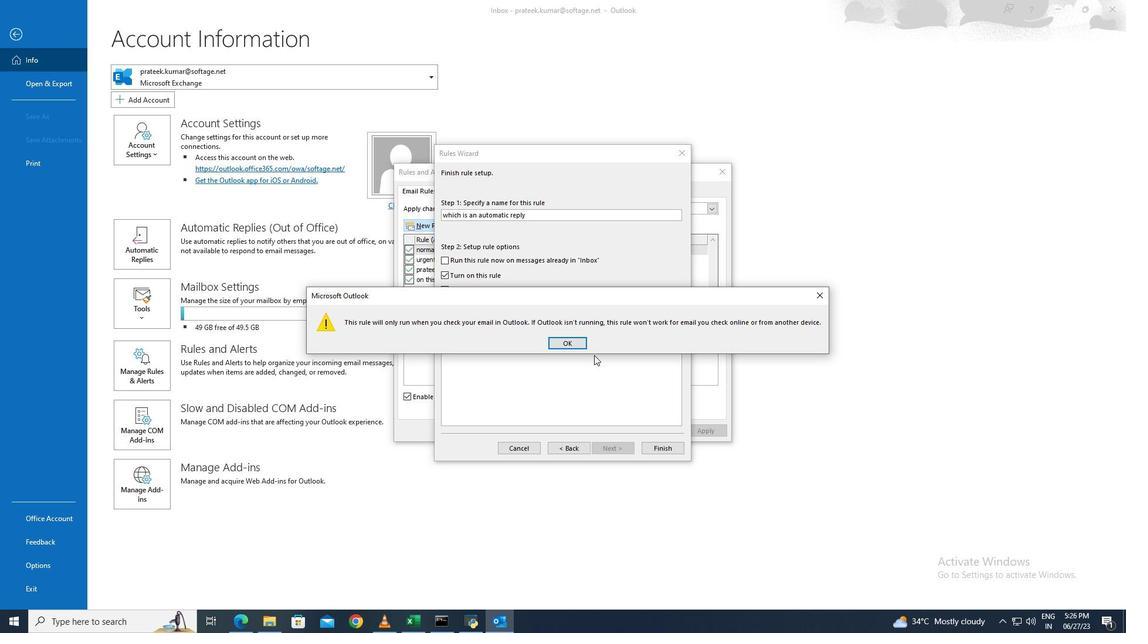 
Action: Mouse pressed left at (574, 340)
Screenshot: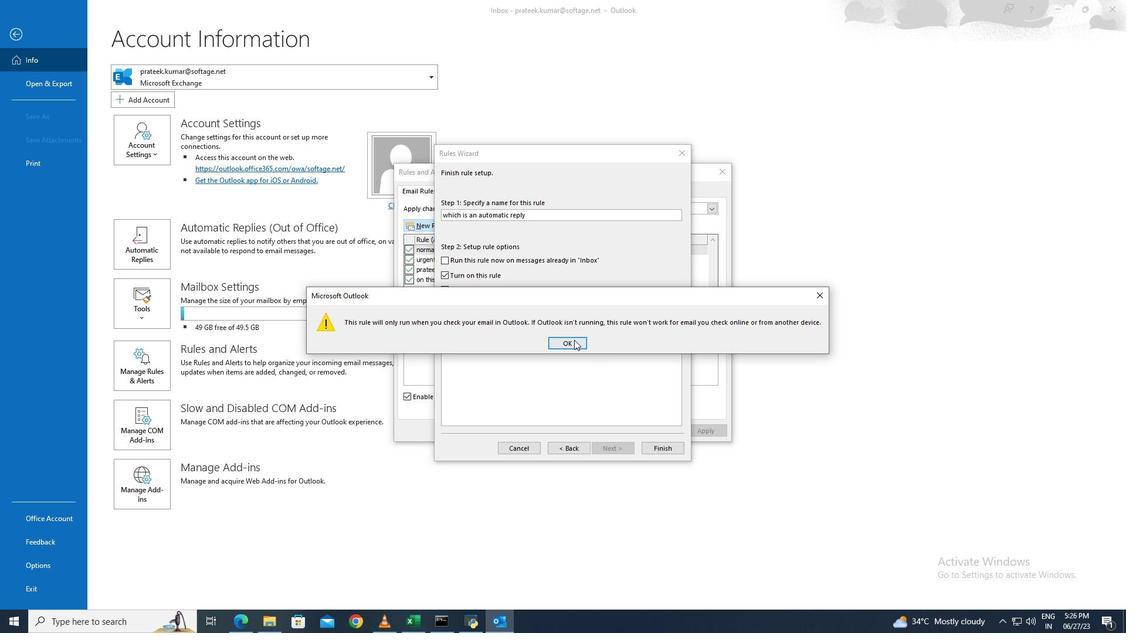 
Action: Mouse moved to (711, 434)
Screenshot: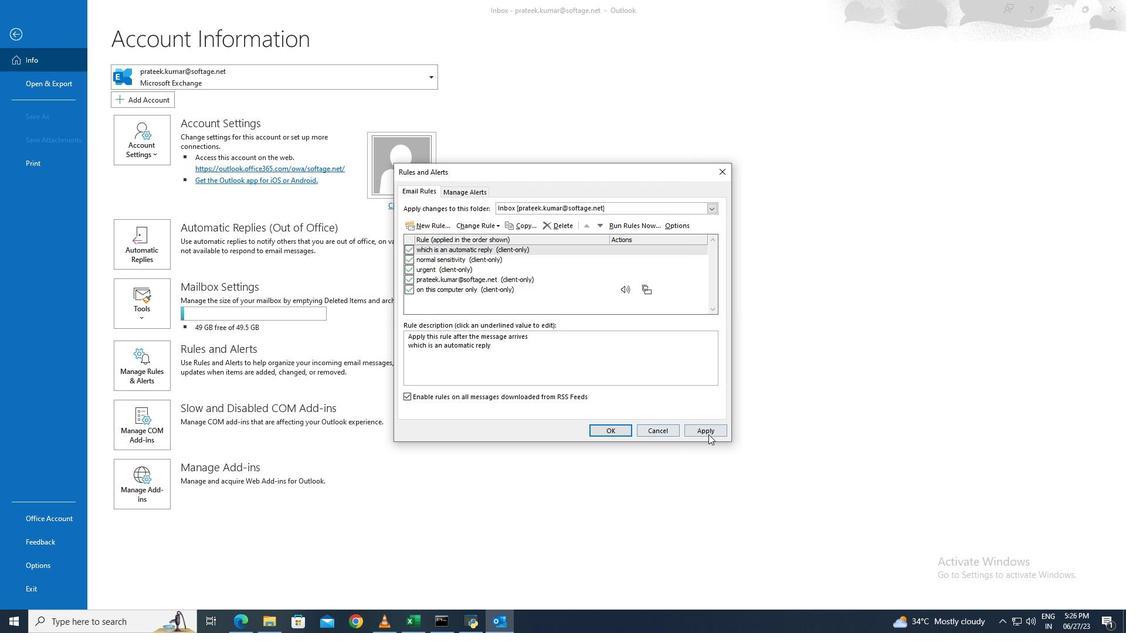 
Action: Mouse pressed left at (711, 434)
Screenshot: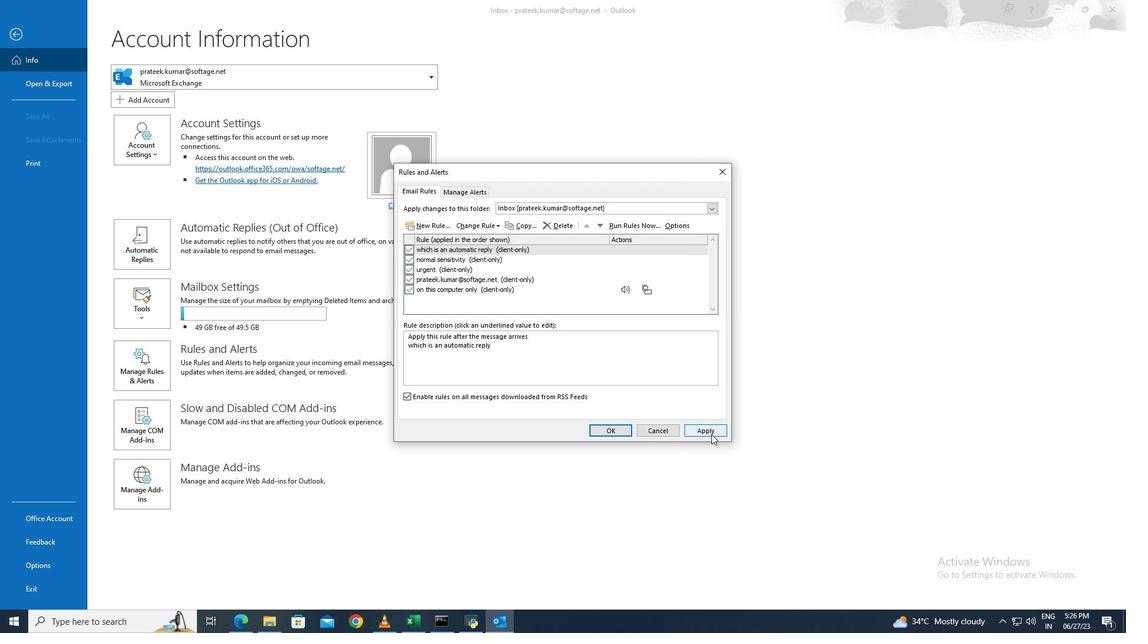 
Action: Mouse moved to (616, 430)
Screenshot: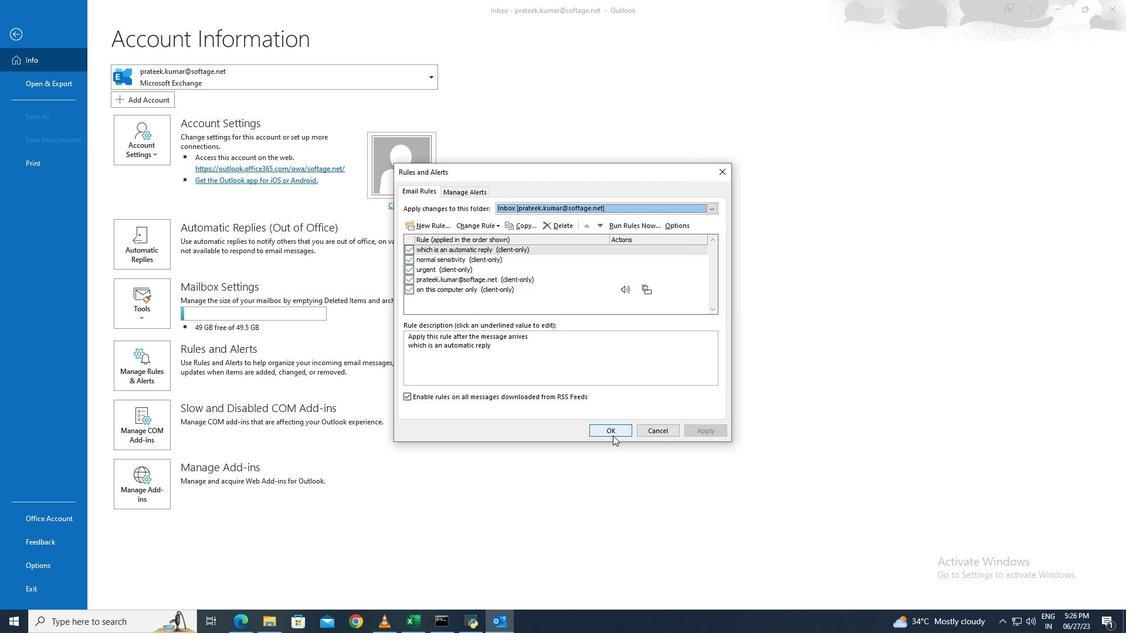 
Action: Mouse pressed left at (616, 430)
Screenshot: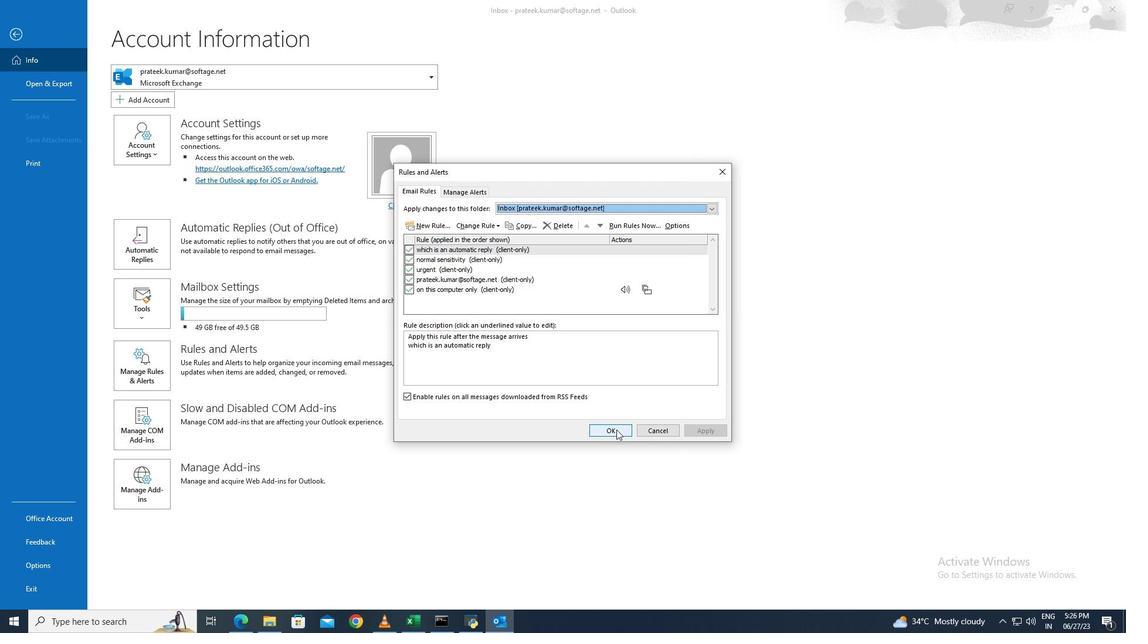 
